 Task: Look for space in Musiri, India from 5th June, 2023 to 16th June, 2023 for 2 adults in price range Rs.14000 to Rs.18000. Place can be entire place with 1  bedroom having 1 bed and 1 bathroom. Property type can be house, flat, guest house, hotel. Amenities needed are: washing machine. Booking option can be shelf check-in. Required host language is English.
Action: Mouse moved to (499, 80)
Screenshot: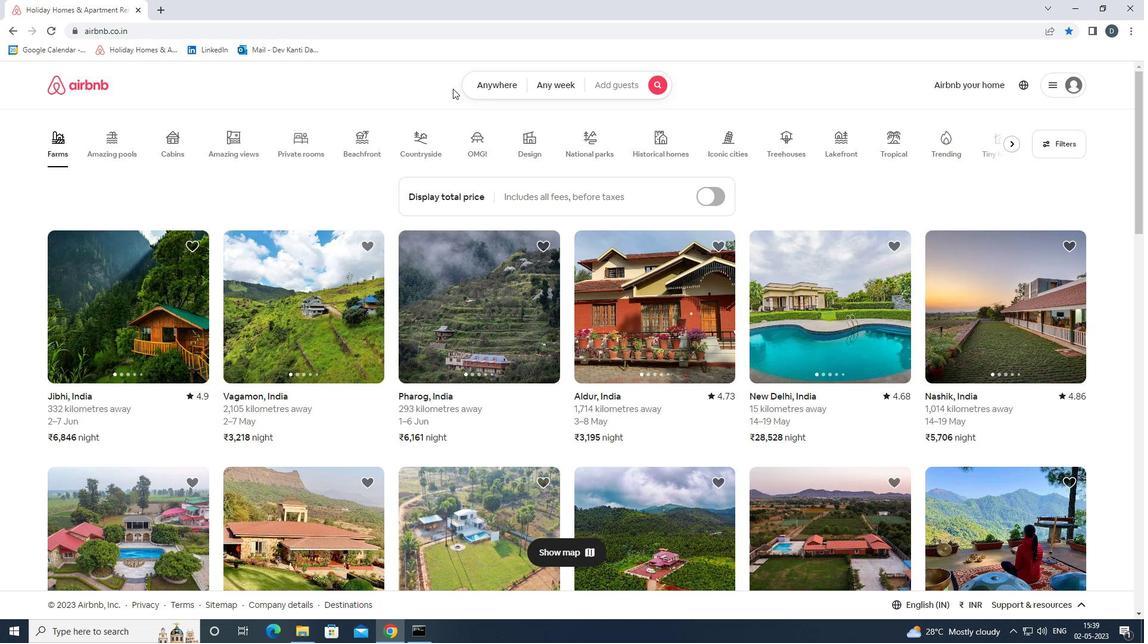 
Action: Mouse pressed left at (499, 80)
Screenshot: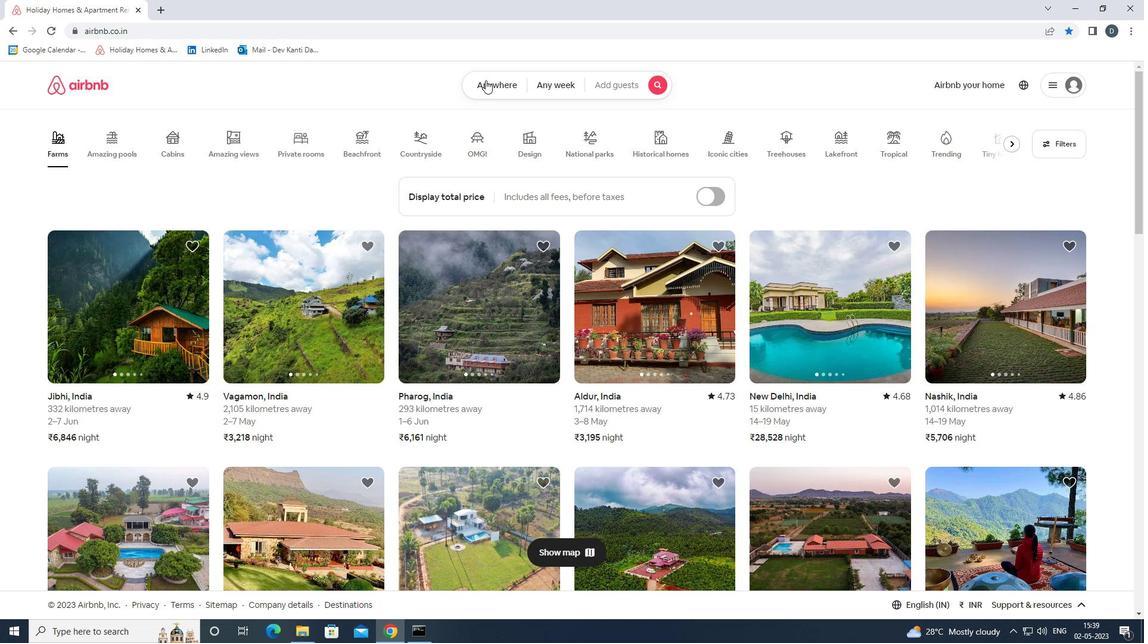 
Action: Mouse moved to (432, 136)
Screenshot: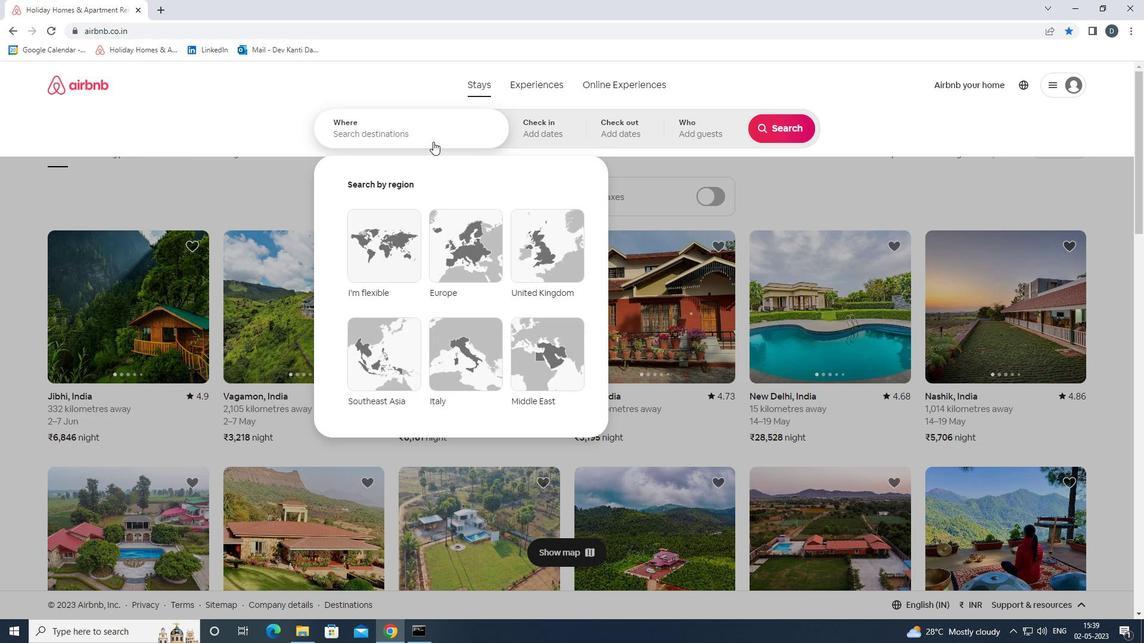 
Action: Mouse pressed left at (432, 136)
Screenshot: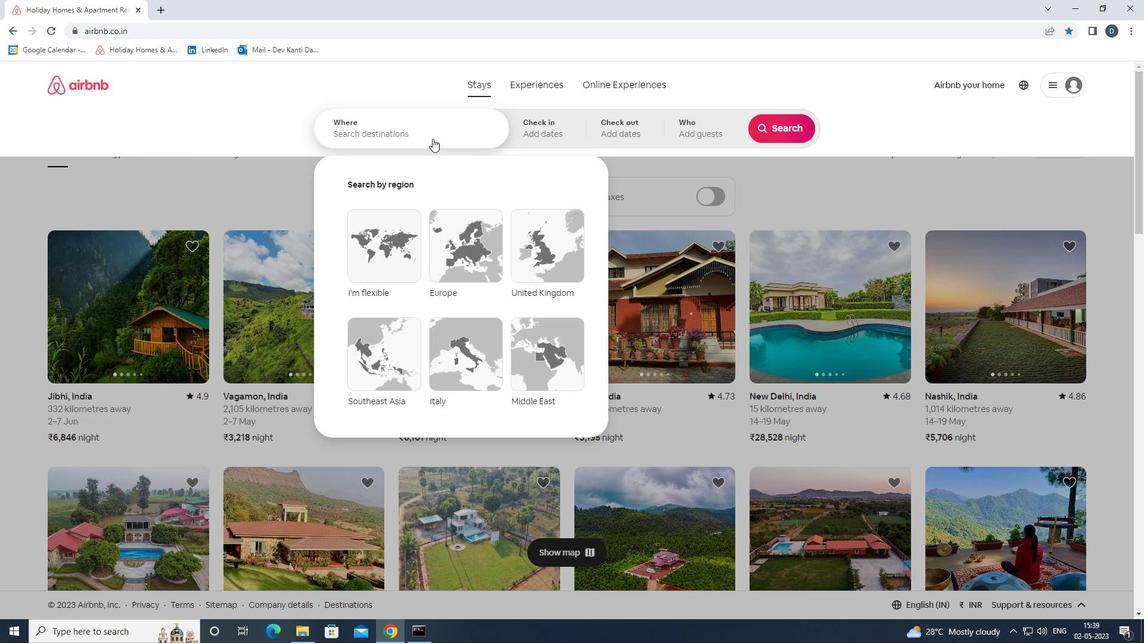 
Action: Key pressed <Key.shift>MUSIRI<Key.down><Key.enter>
Screenshot: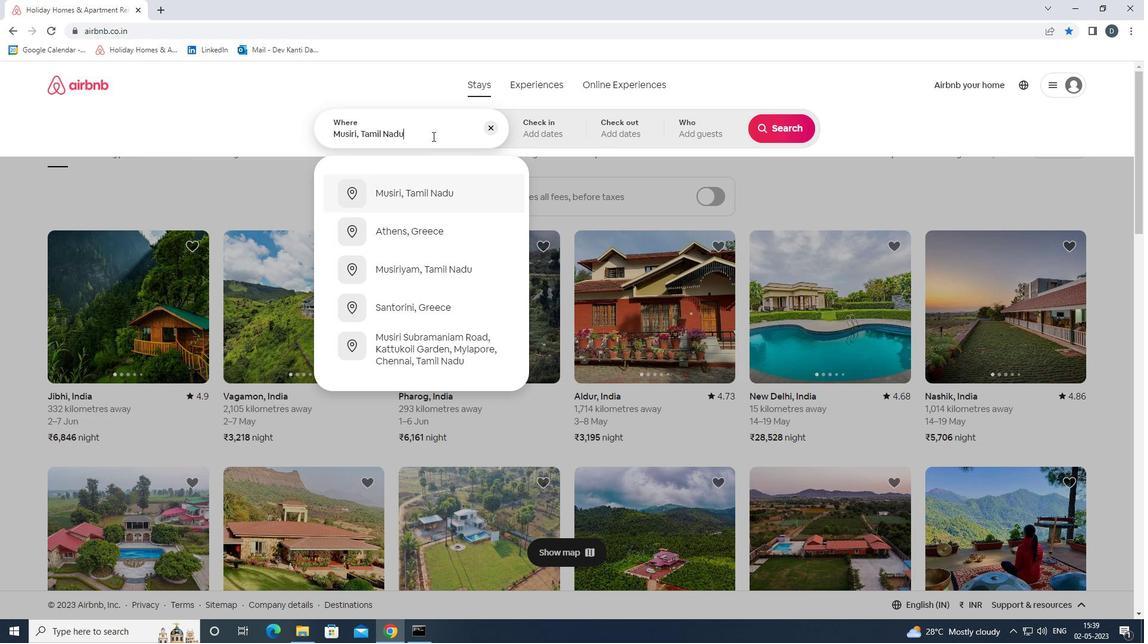 
Action: Mouse moved to (623, 307)
Screenshot: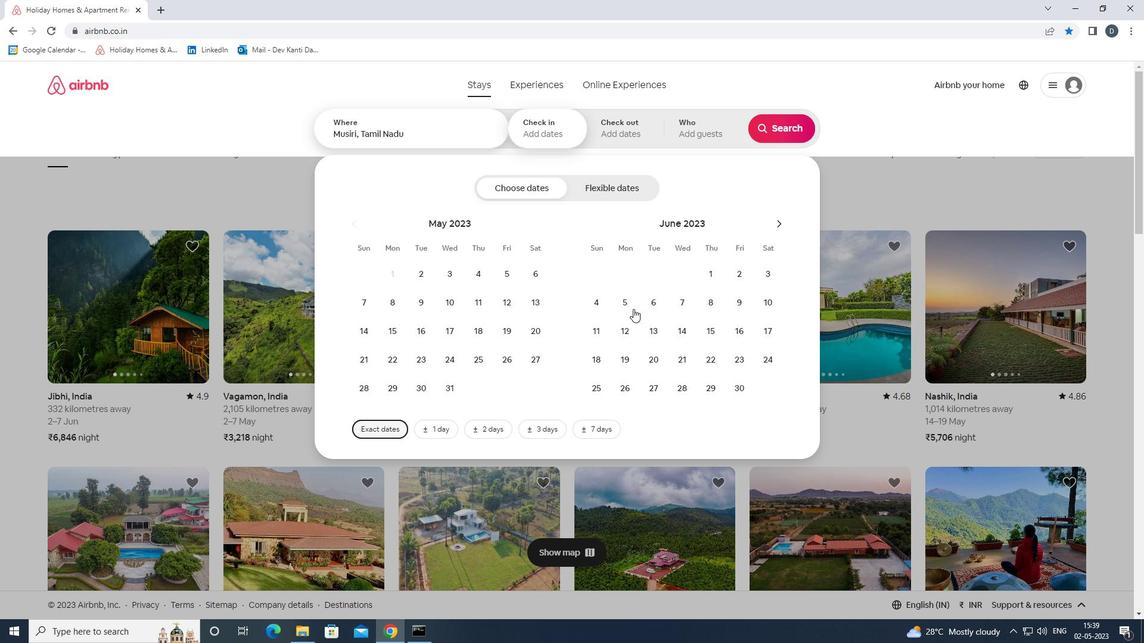 
Action: Mouse pressed left at (623, 307)
Screenshot: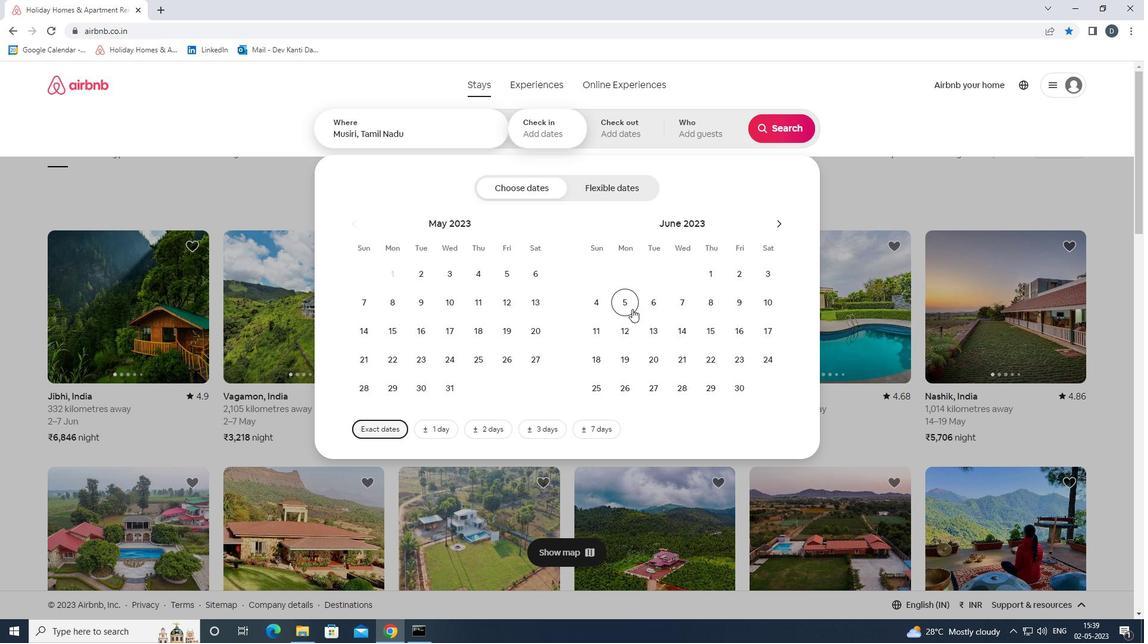 
Action: Mouse moved to (732, 329)
Screenshot: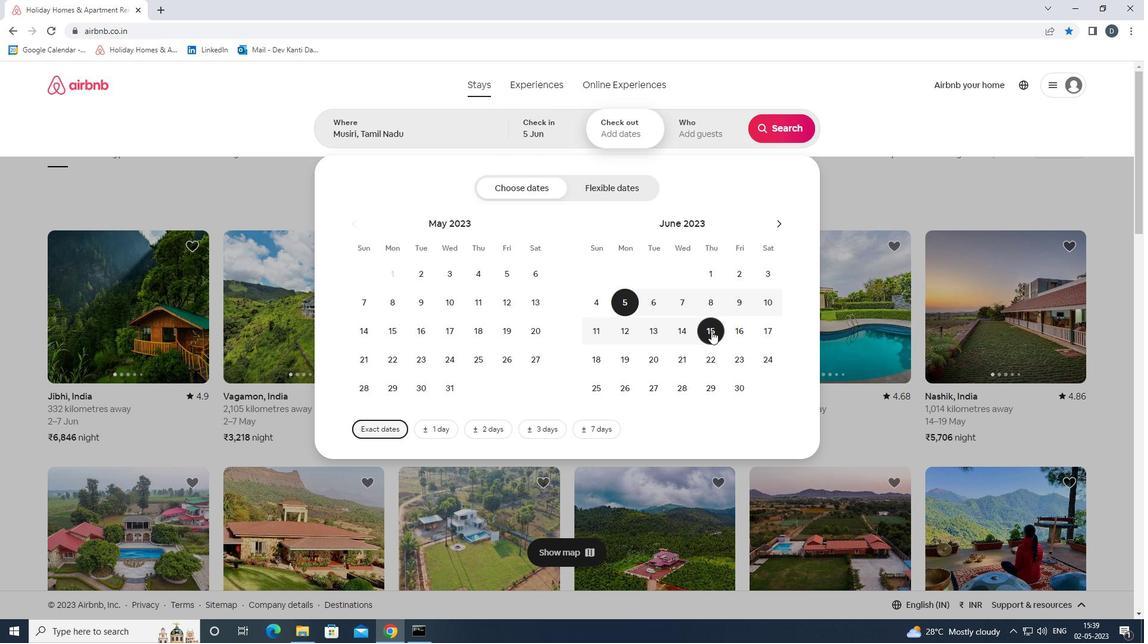 
Action: Mouse pressed left at (732, 329)
Screenshot: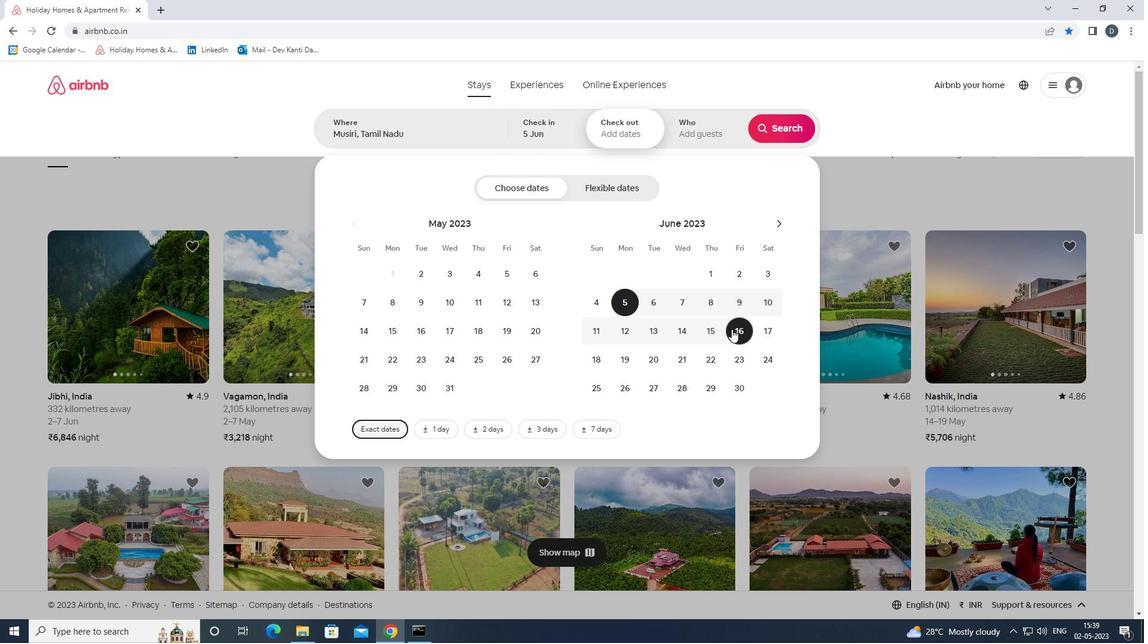 
Action: Mouse moved to (708, 137)
Screenshot: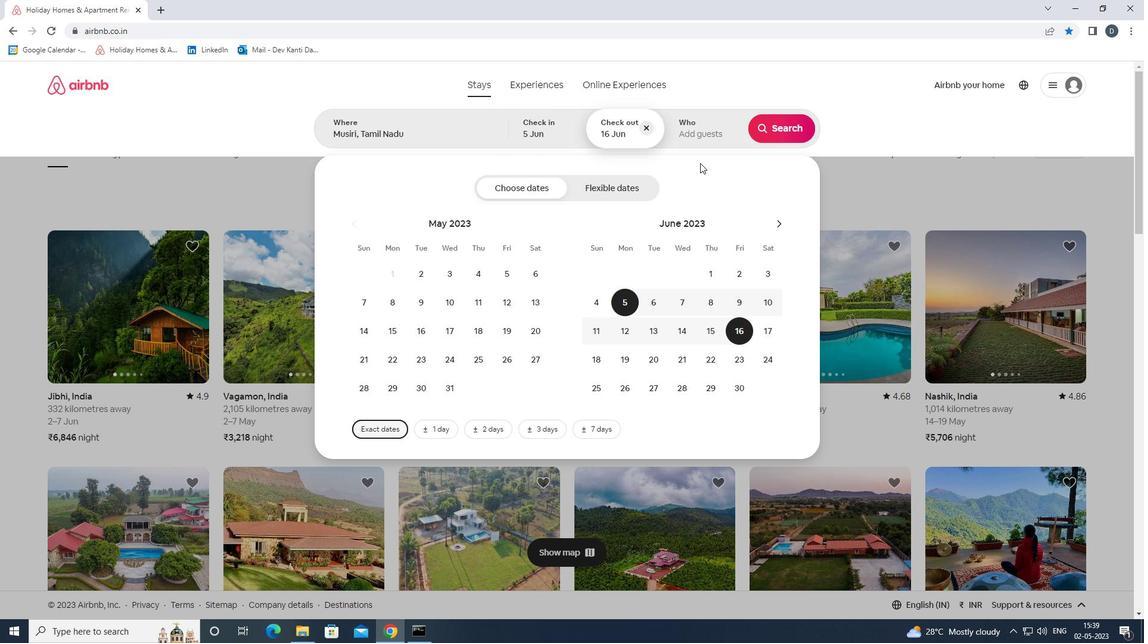 
Action: Mouse pressed left at (708, 137)
Screenshot: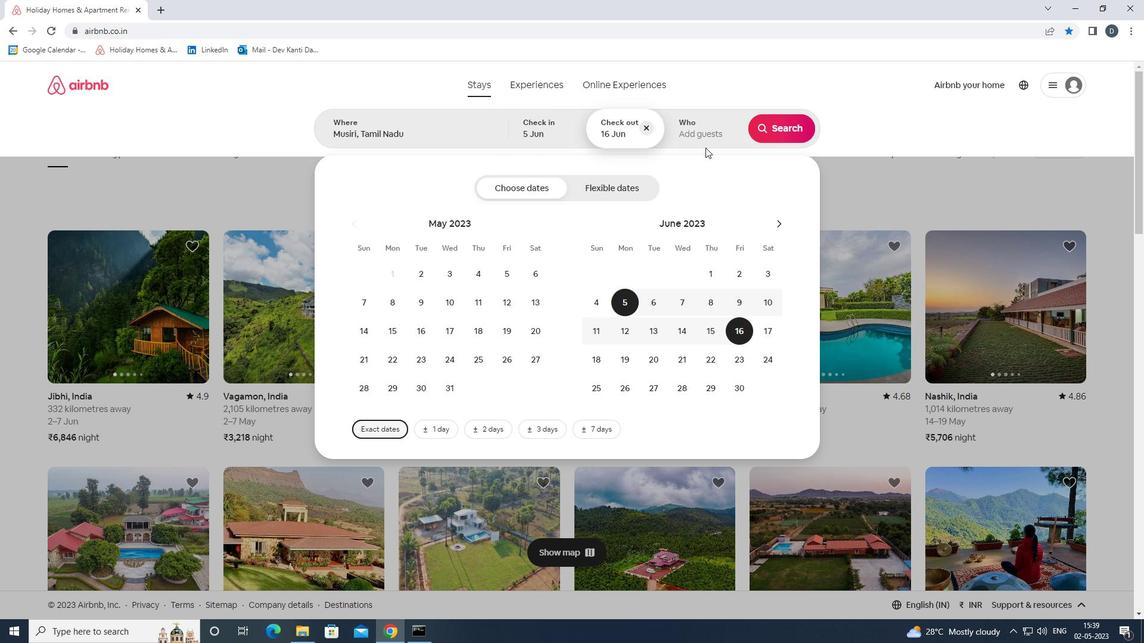 
Action: Mouse moved to (785, 190)
Screenshot: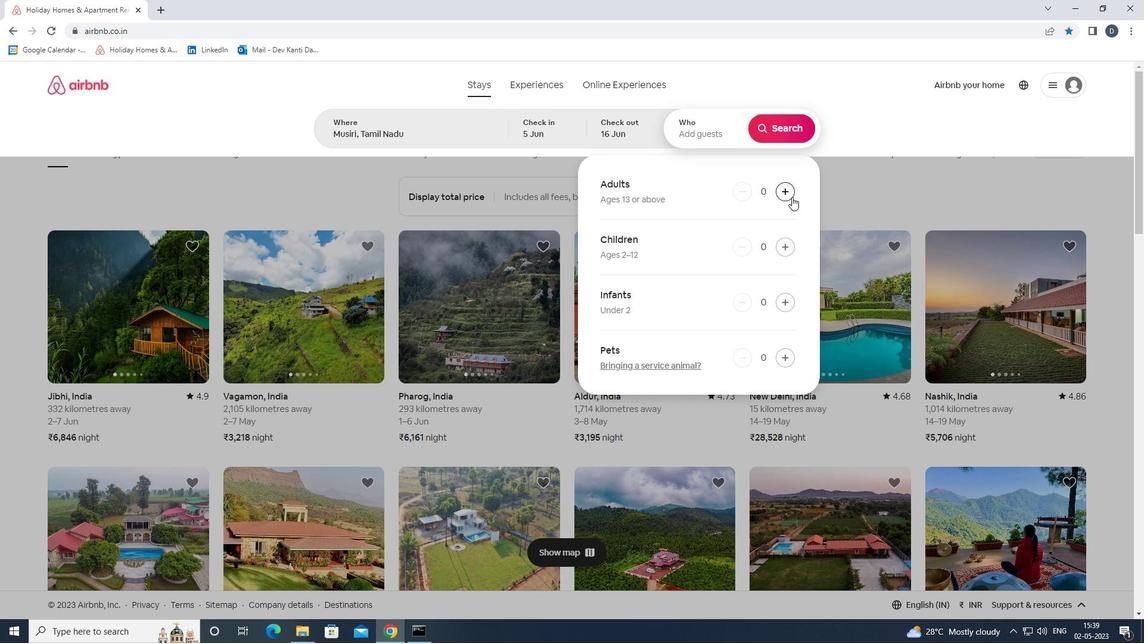 
Action: Mouse pressed left at (785, 190)
Screenshot: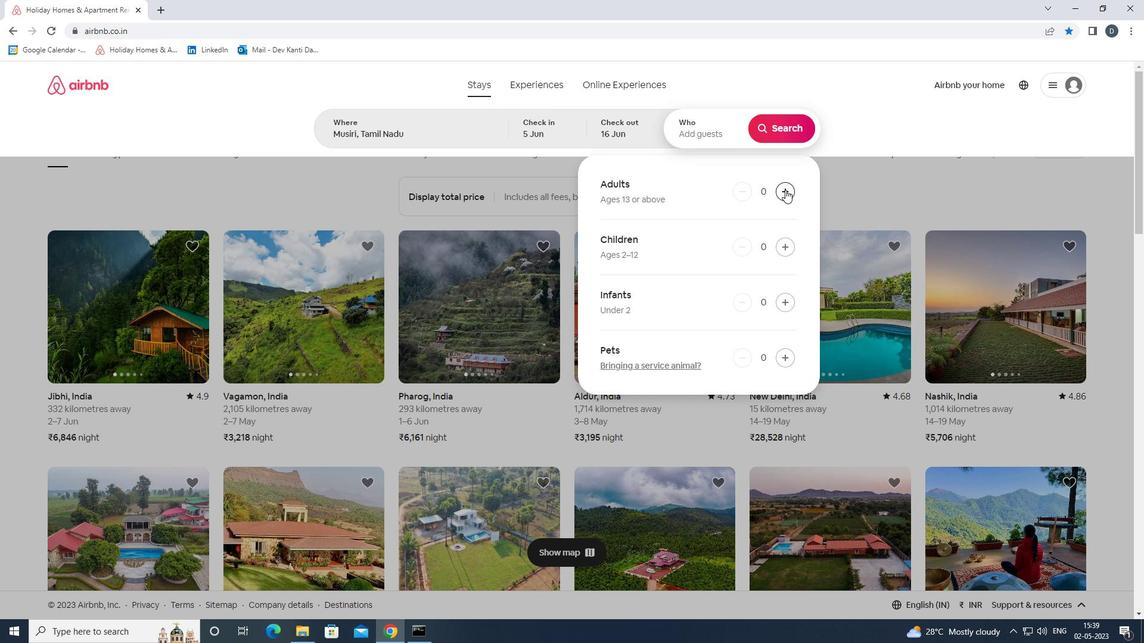 
Action: Mouse pressed left at (785, 190)
Screenshot: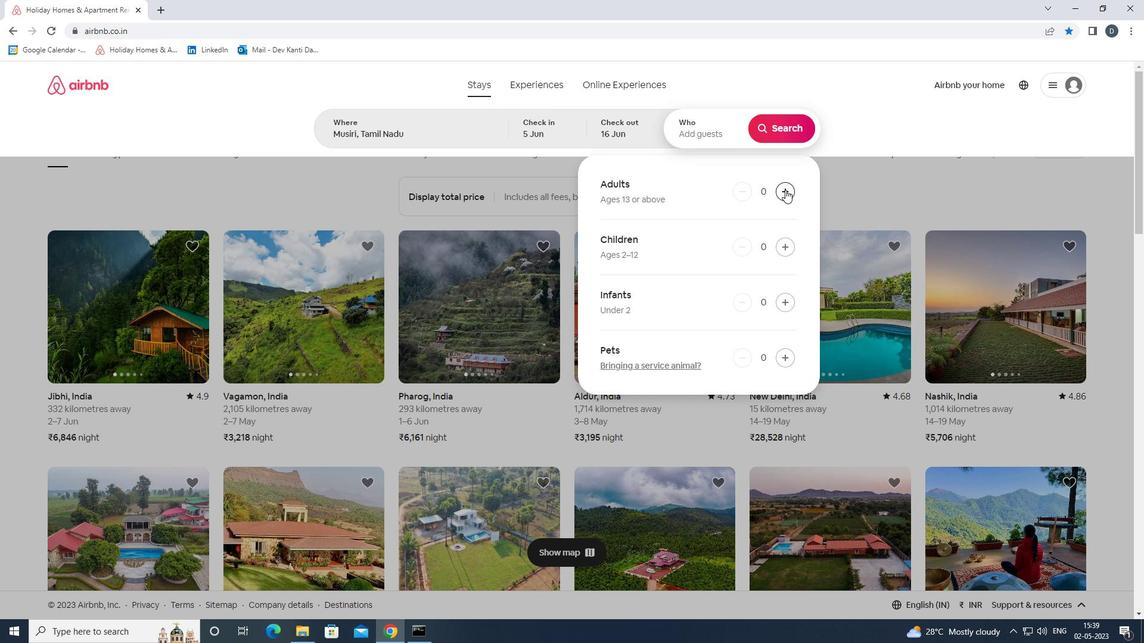 
Action: Mouse moved to (773, 144)
Screenshot: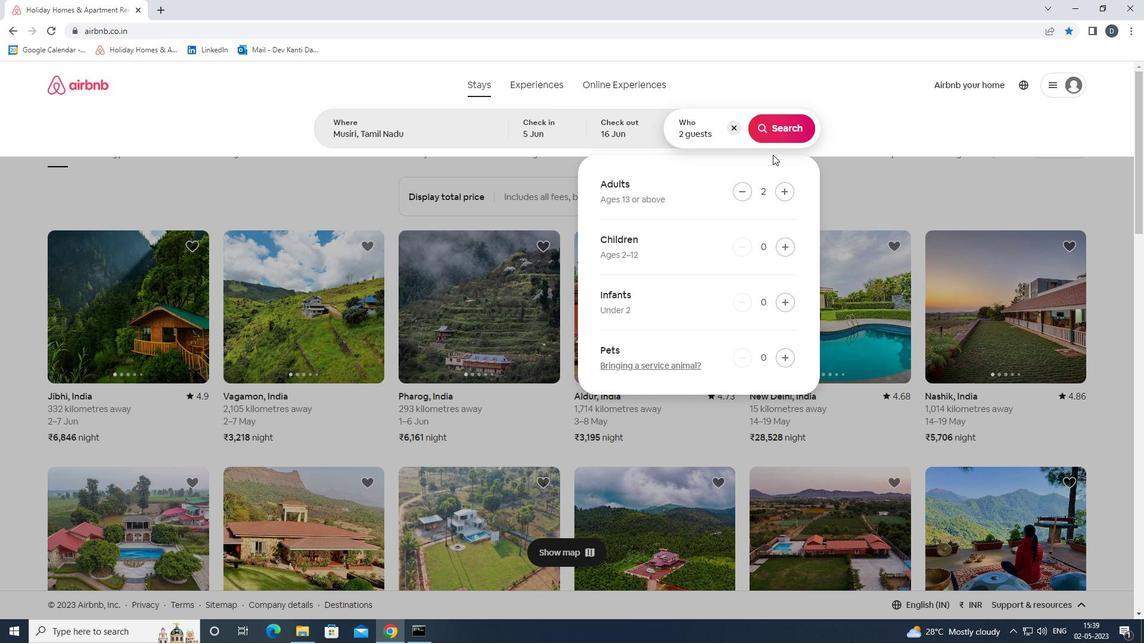 
Action: Mouse pressed left at (773, 144)
Screenshot: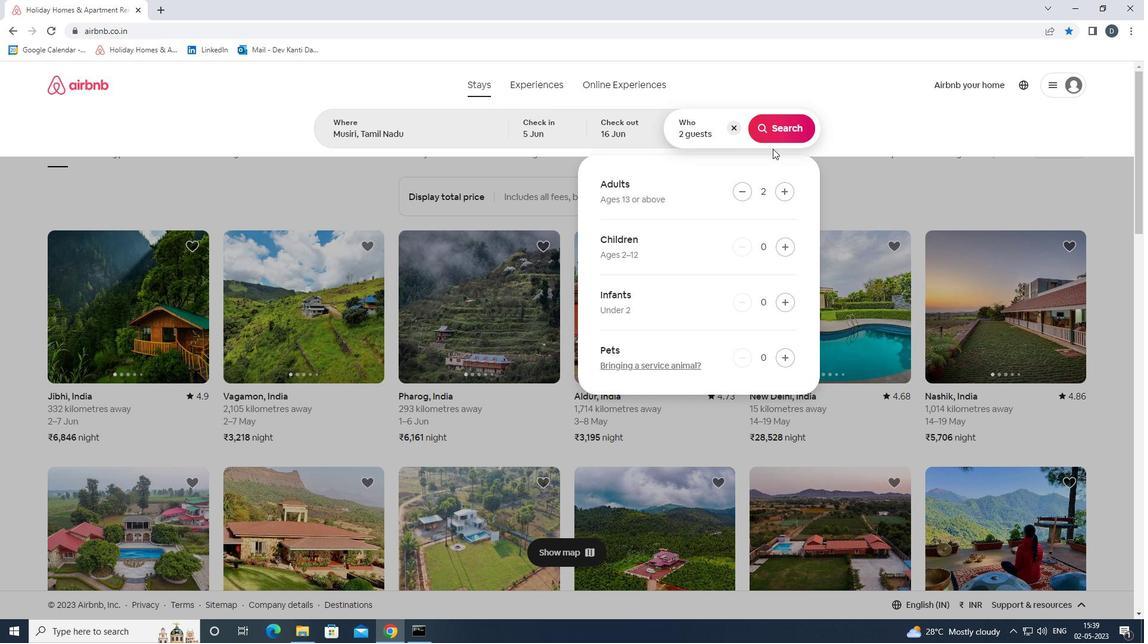 
Action: Mouse moved to (782, 126)
Screenshot: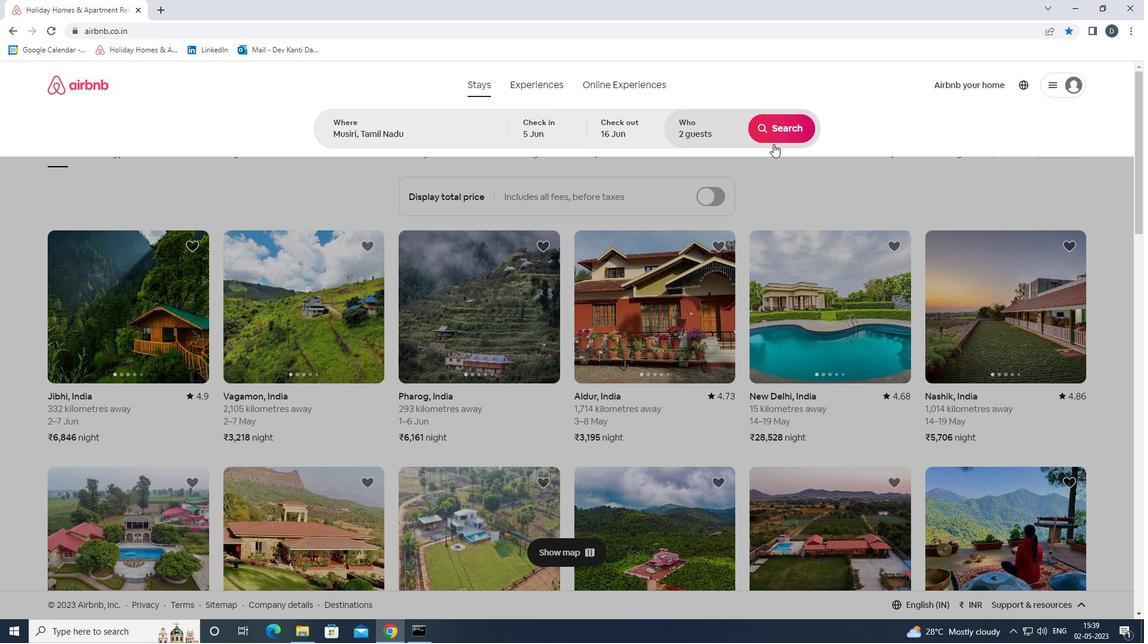 
Action: Mouse pressed left at (782, 126)
Screenshot: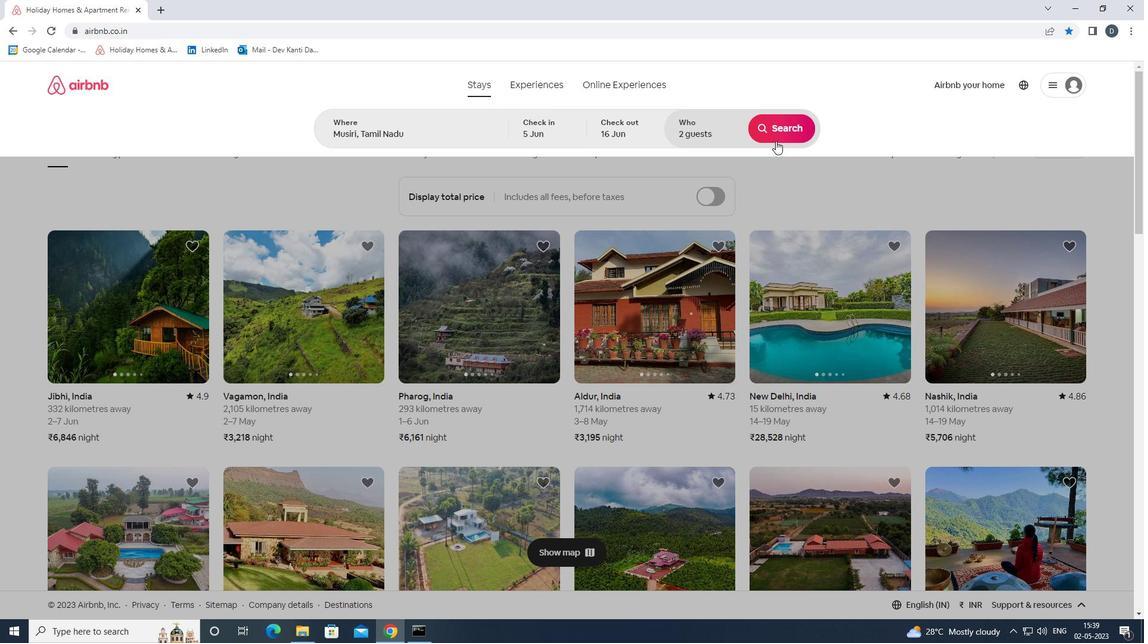 
Action: Mouse moved to (1107, 135)
Screenshot: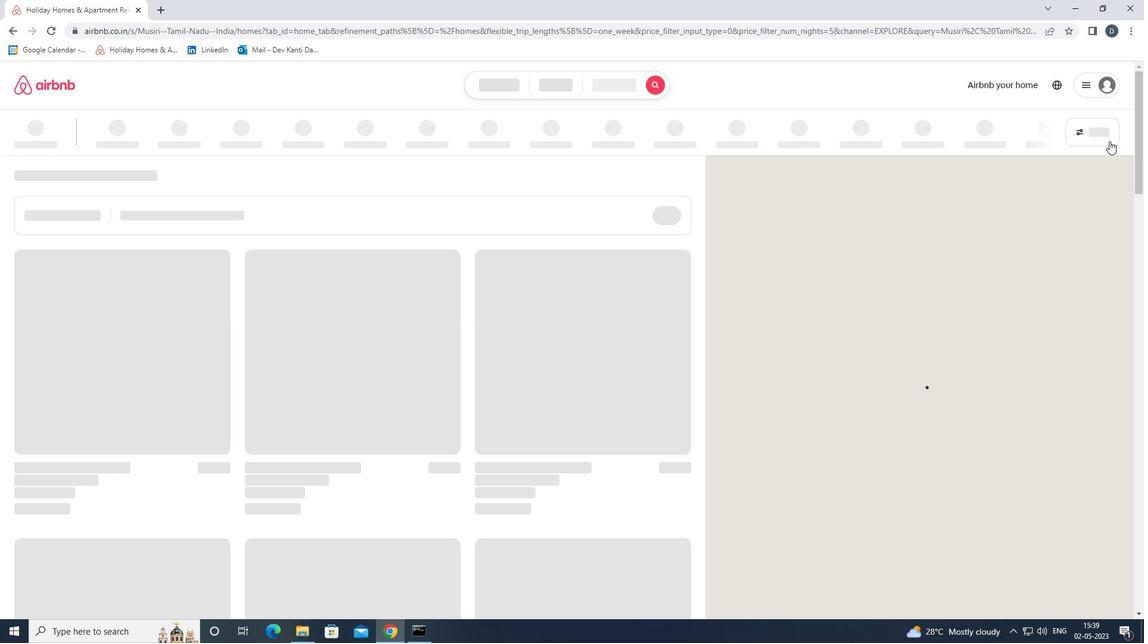 
Action: Mouse pressed left at (1107, 135)
Screenshot: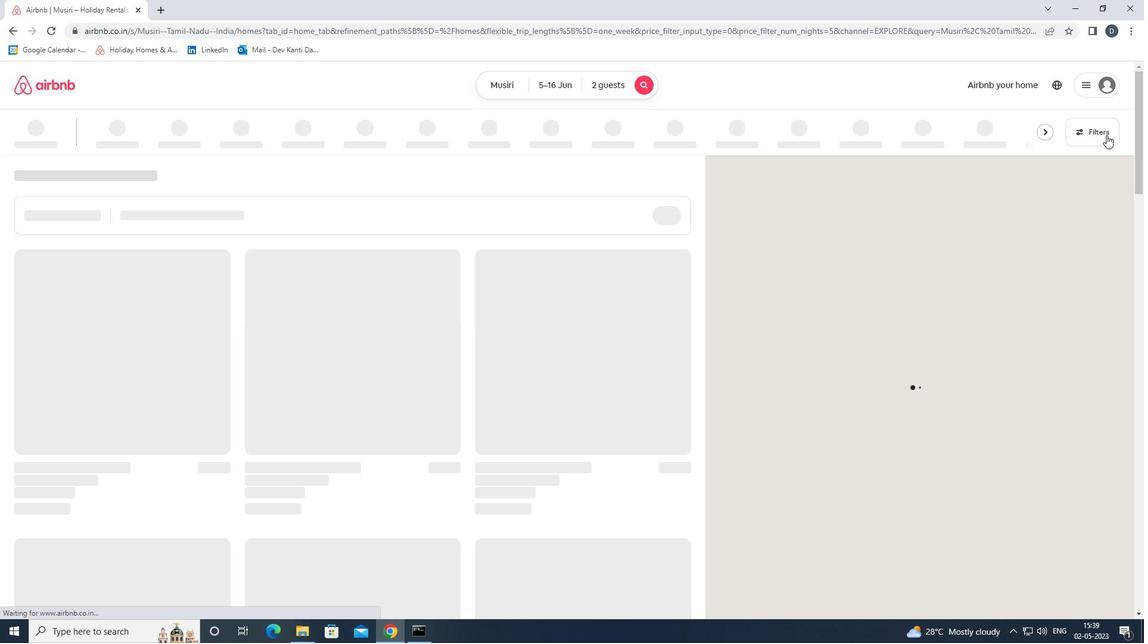 
Action: Mouse moved to (474, 279)
Screenshot: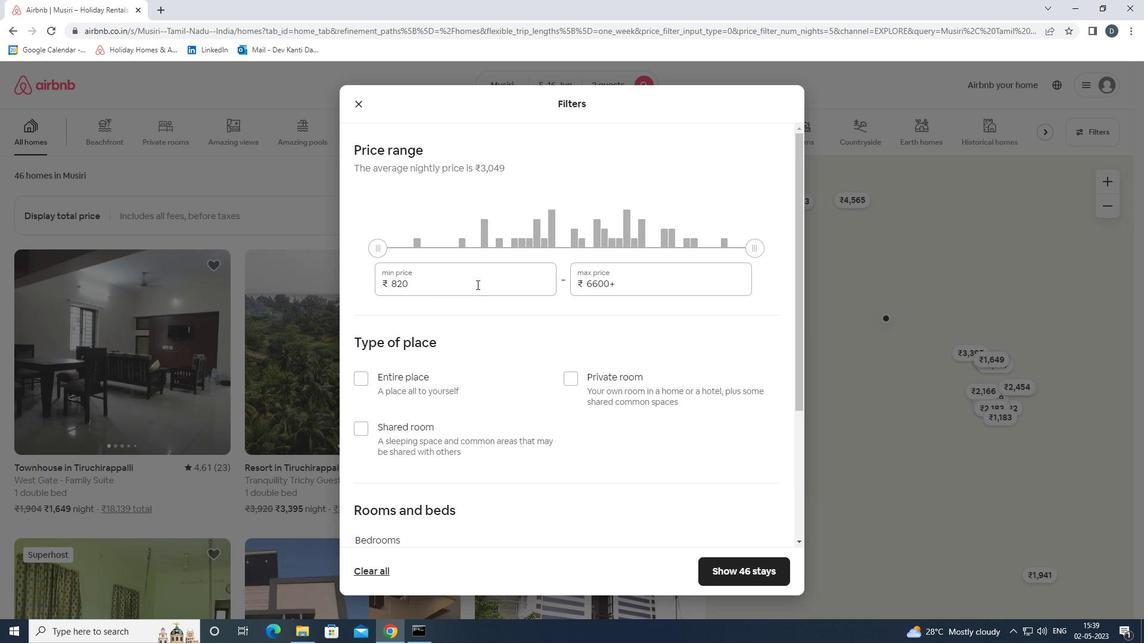 
Action: Mouse pressed left at (474, 279)
Screenshot: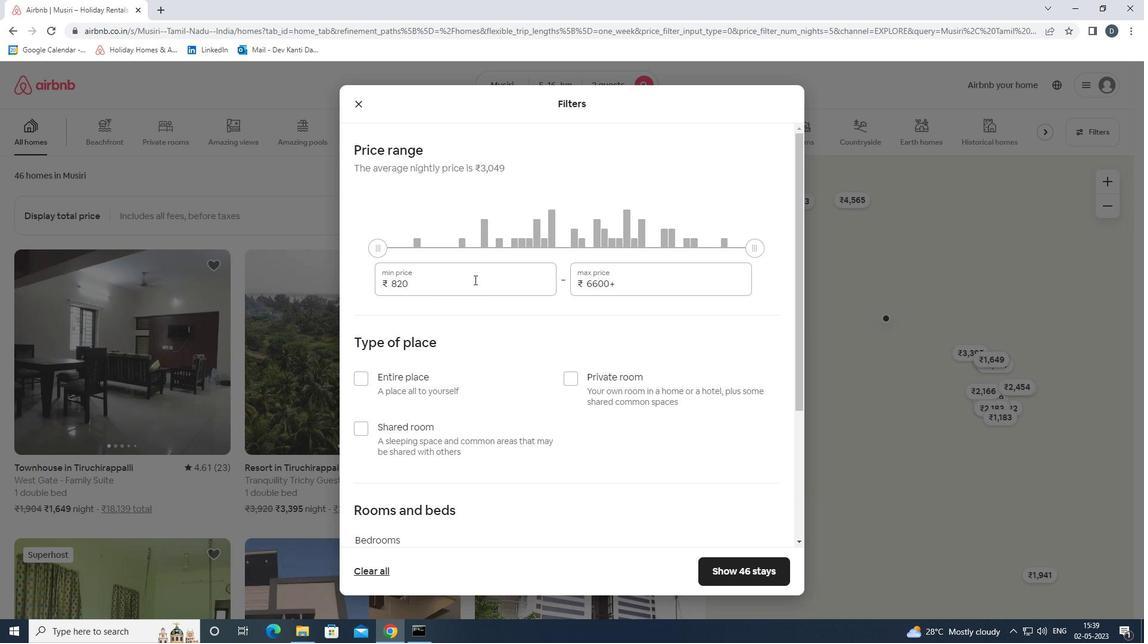 
Action: Mouse pressed left at (474, 279)
Screenshot: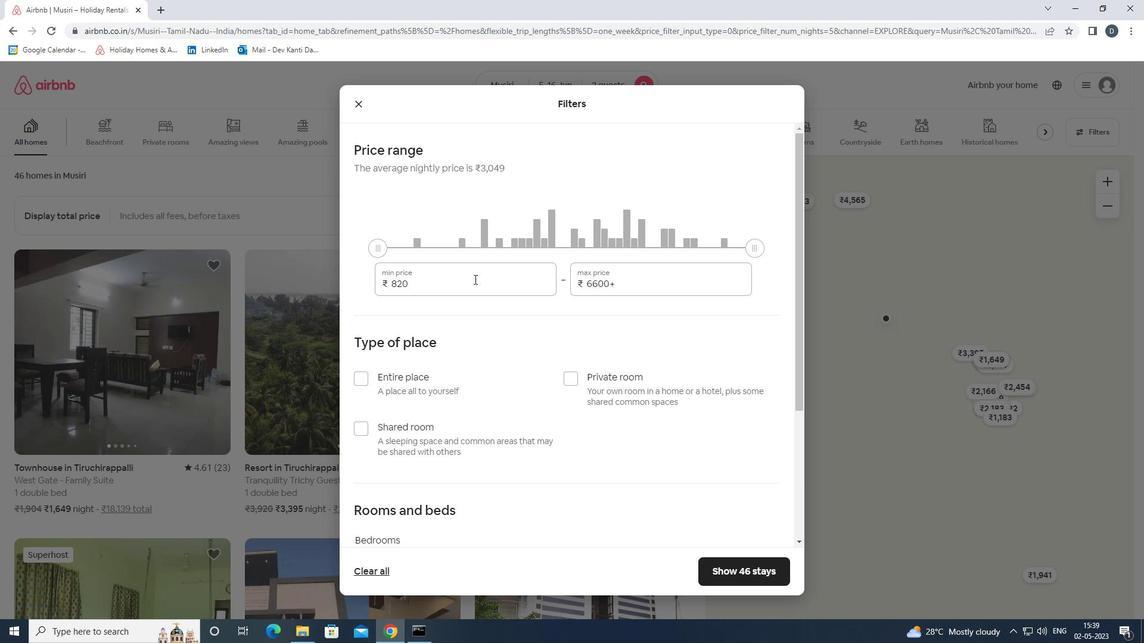 
Action: Key pressed 14000<Key.tab>ctrl+A<'1'><'8'><'0'><'0'><'0'>
Screenshot: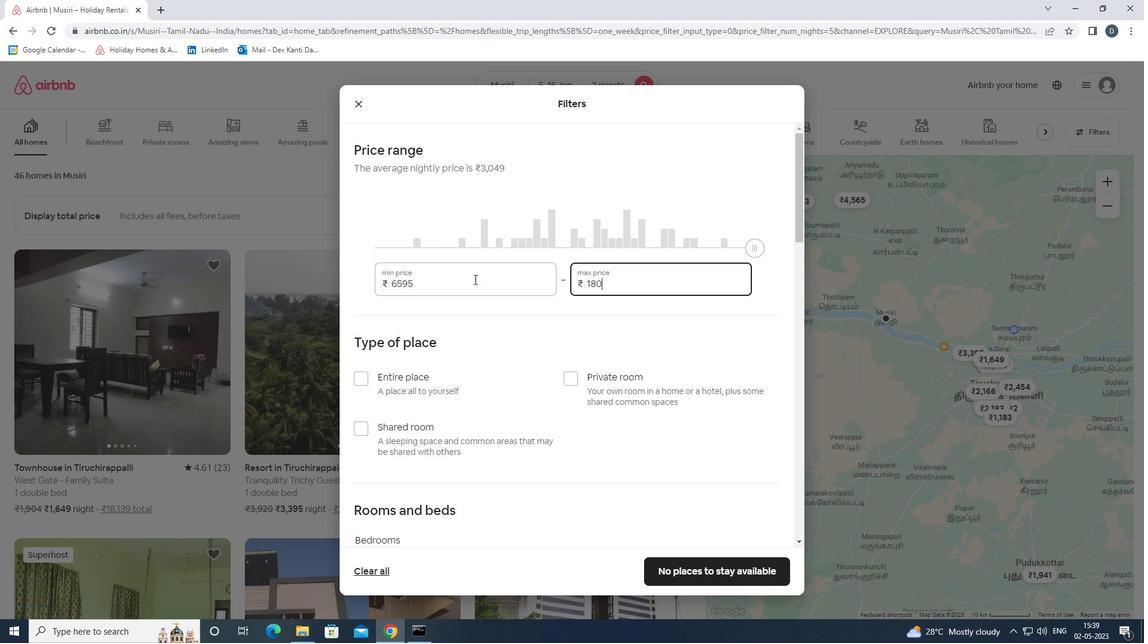 
Action: Mouse moved to (413, 376)
Screenshot: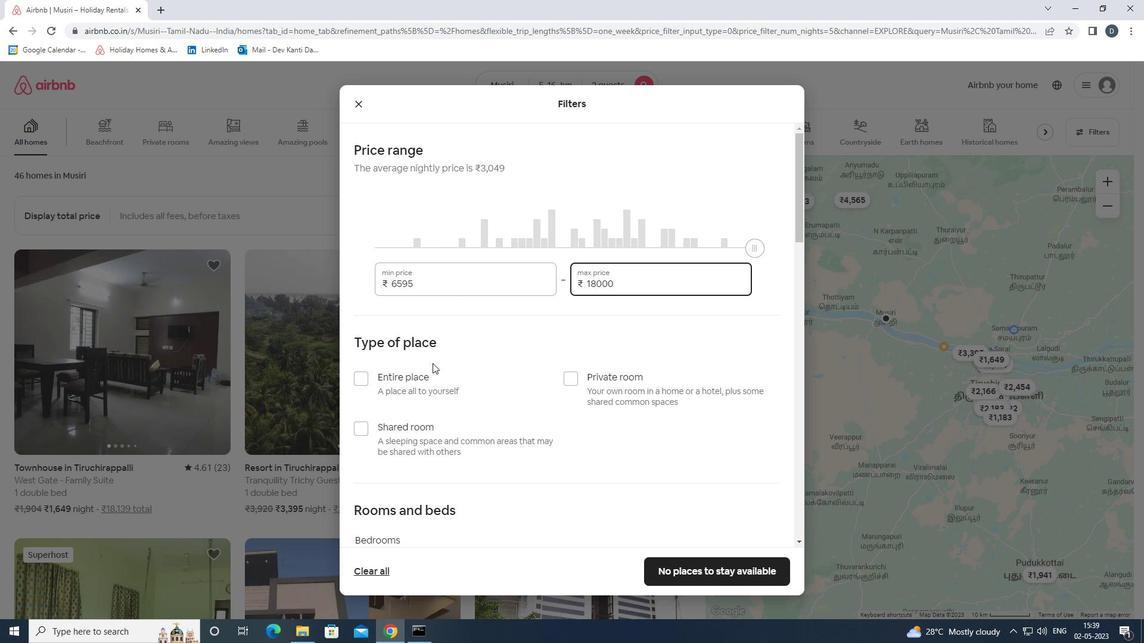 
Action: Mouse pressed left at (413, 376)
Screenshot: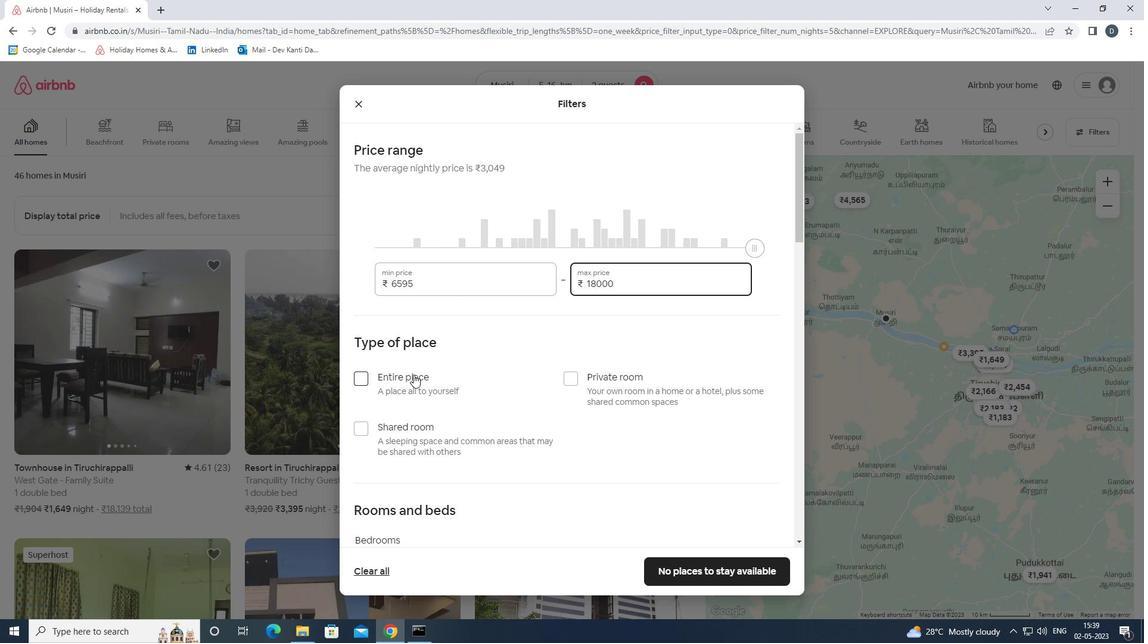 
Action: Mouse moved to (488, 372)
Screenshot: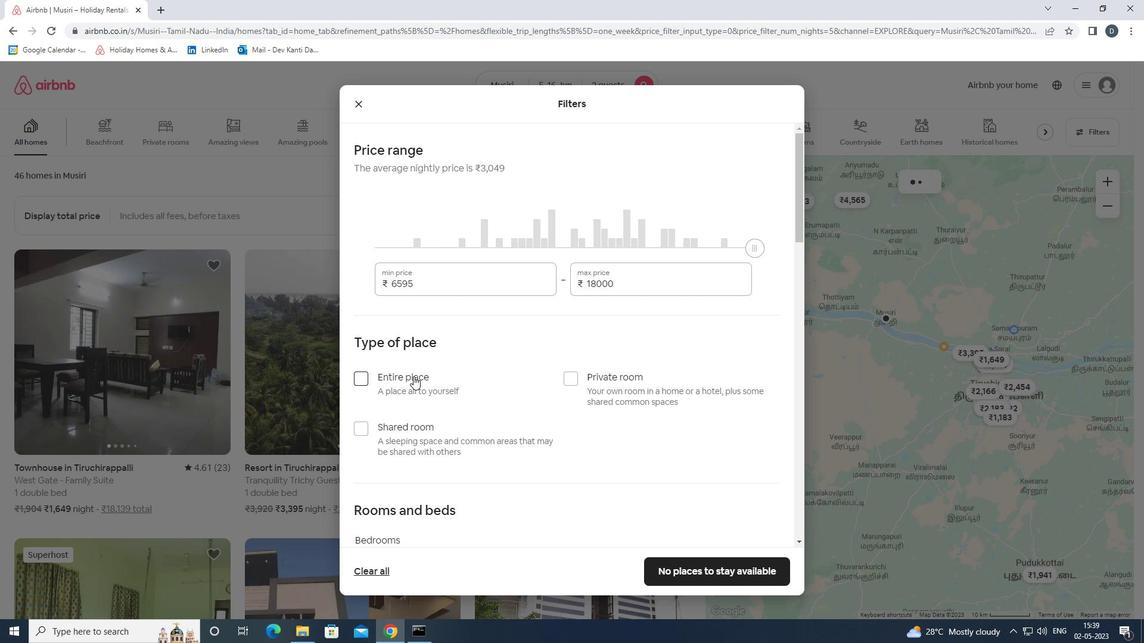 
Action: Mouse scrolled (488, 372) with delta (0, 0)
Screenshot: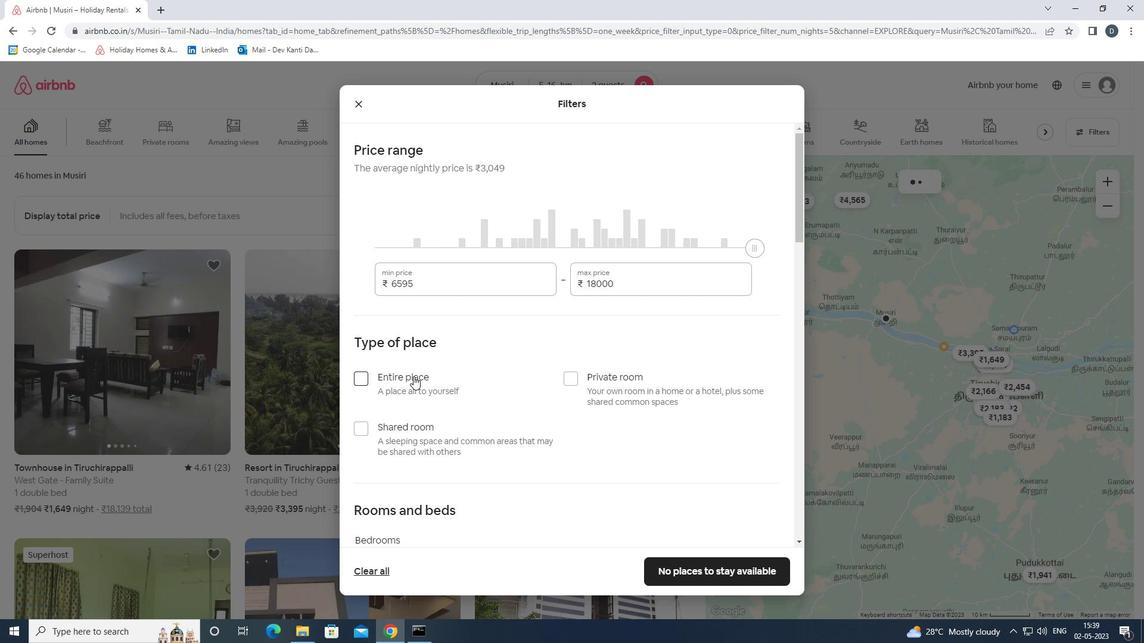 
Action: Mouse scrolled (488, 372) with delta (0, 0)
Screenshot: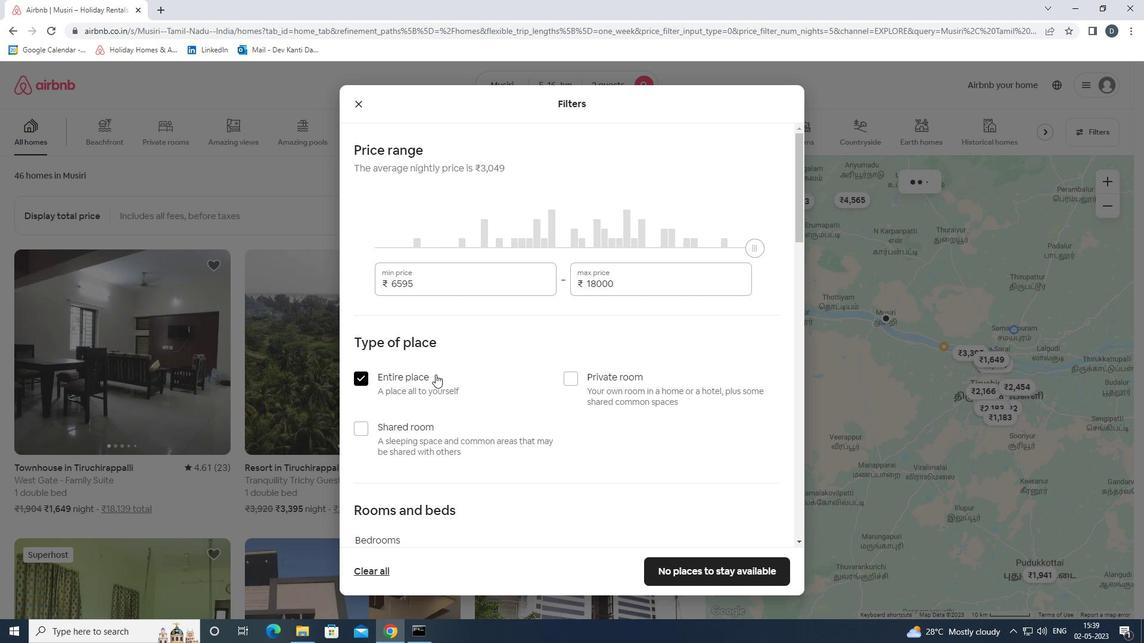 
Action: Mouse moved to (490, 372)
Screenshot: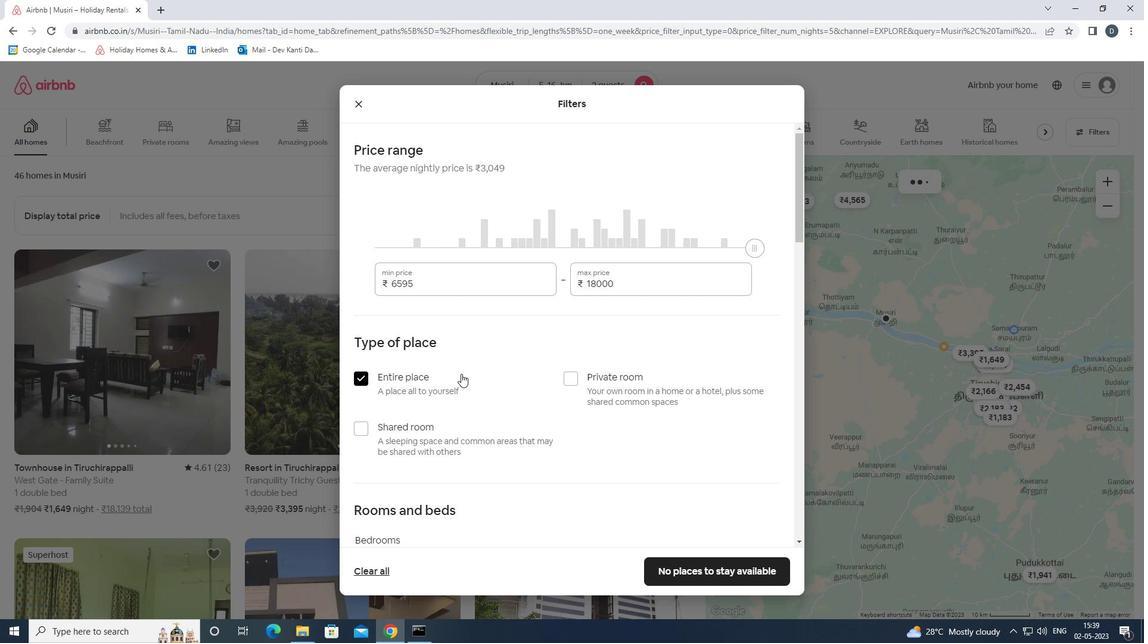 
Action: Mouse scrolled (490, 372) with delta (0, 0)
Screenshot: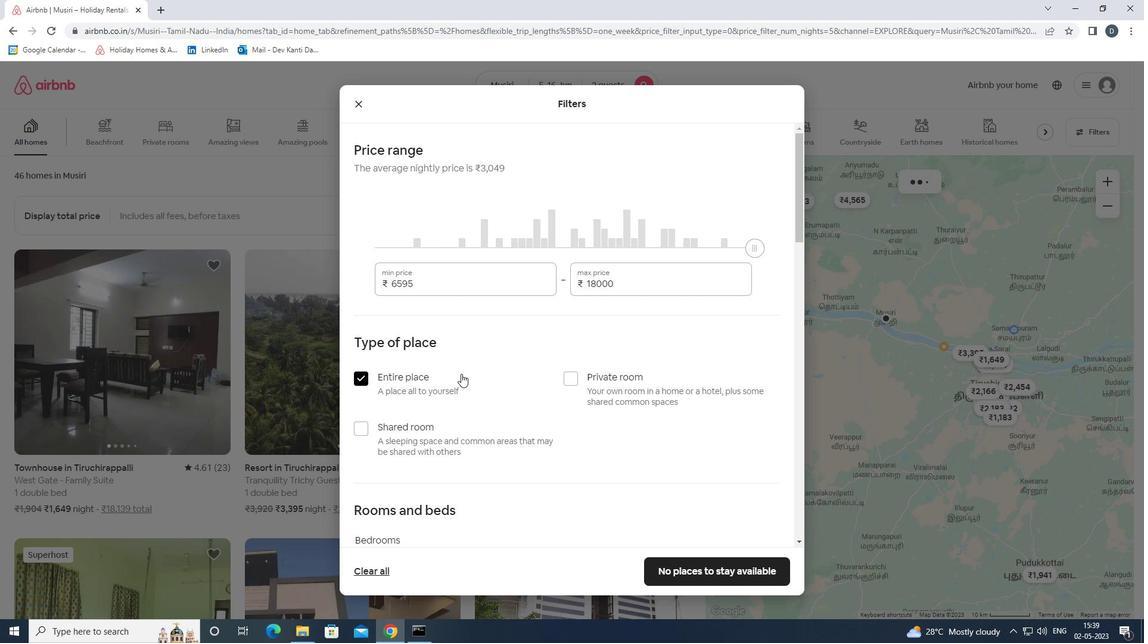 
Action: Mouse moved to (536, 351)
Screenshot: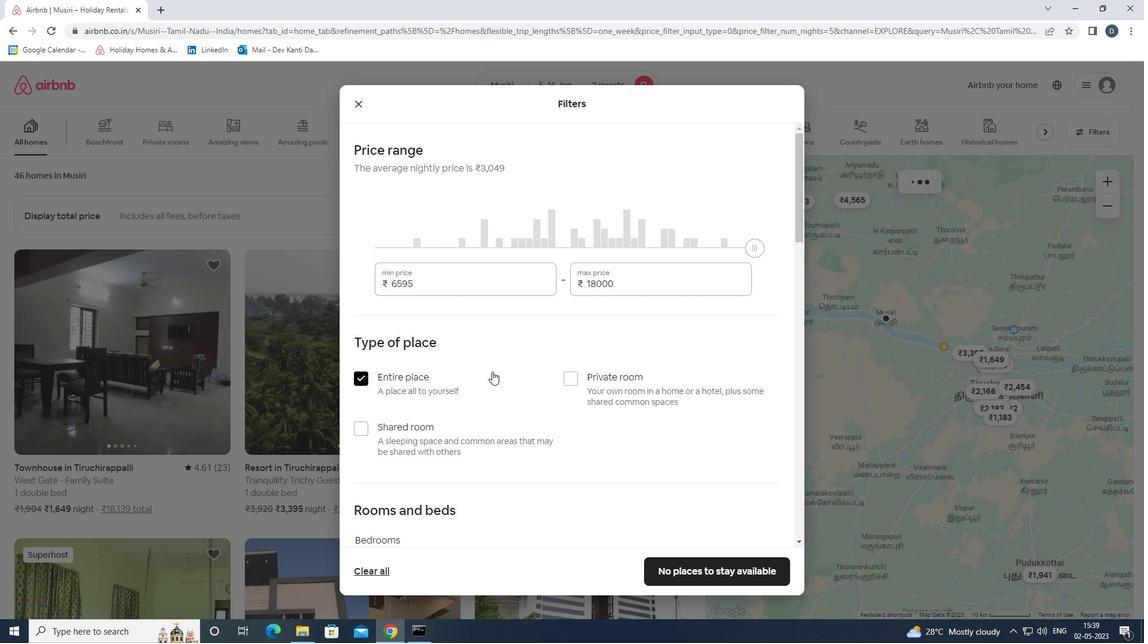 
Action: Mouse scrolled (536, 350) with delta (0, 0)
Screenshot: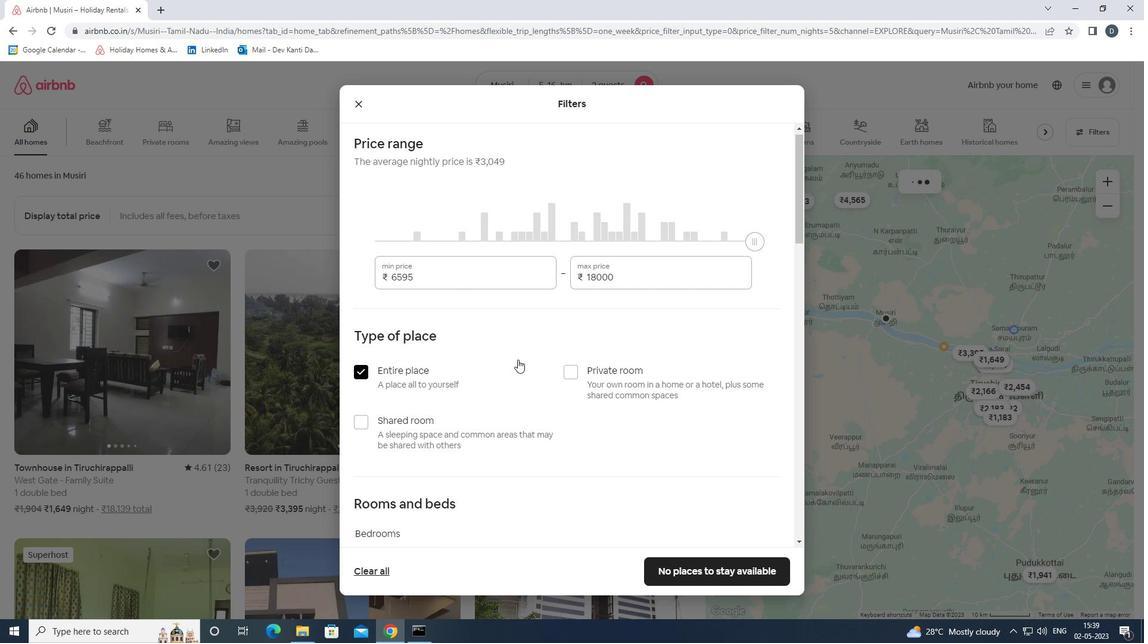 
Action: Mouse scrolled (536, 350) with delta (0, 0)
Screenshot: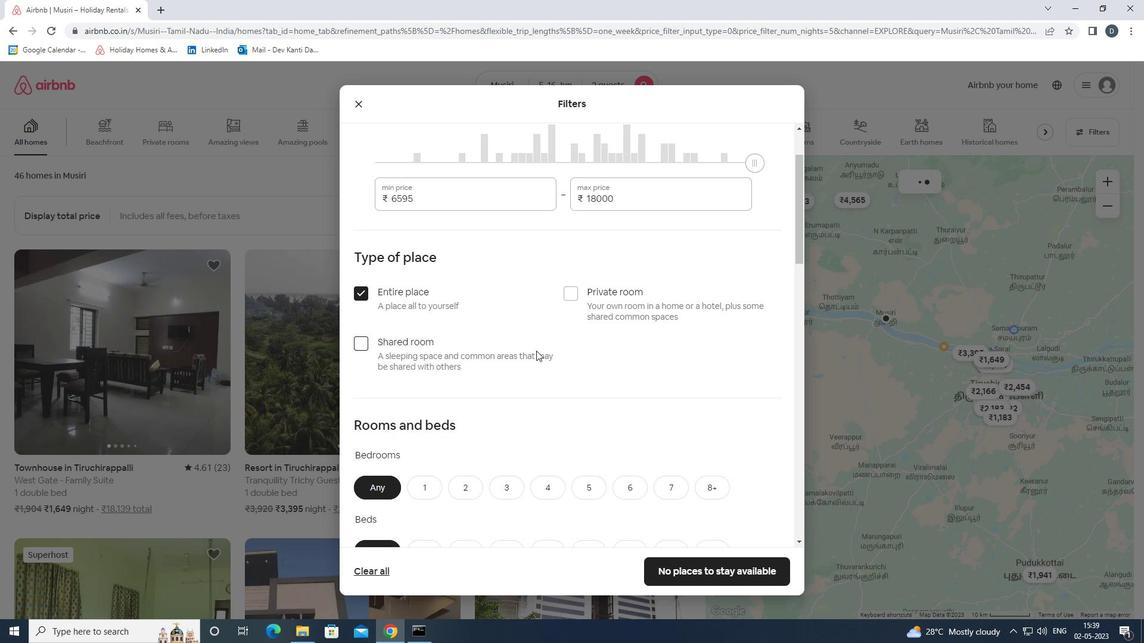 
Action: Mouse moved to (420, 282)
Screenshot: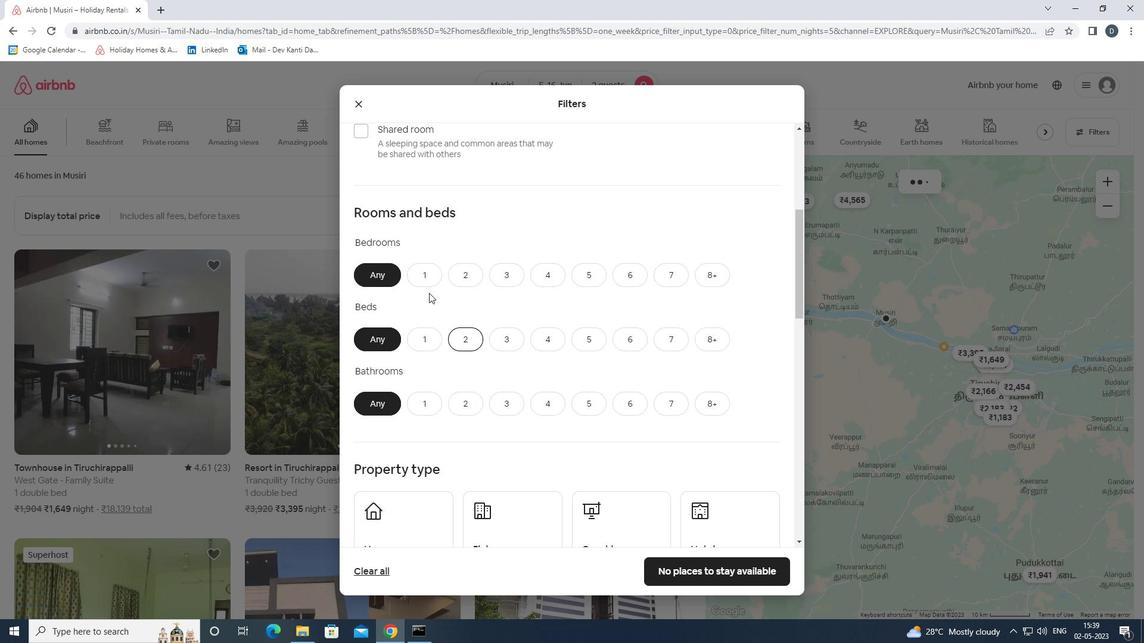 
Action: Mouse pressed left at (420, 282)
Screenshot: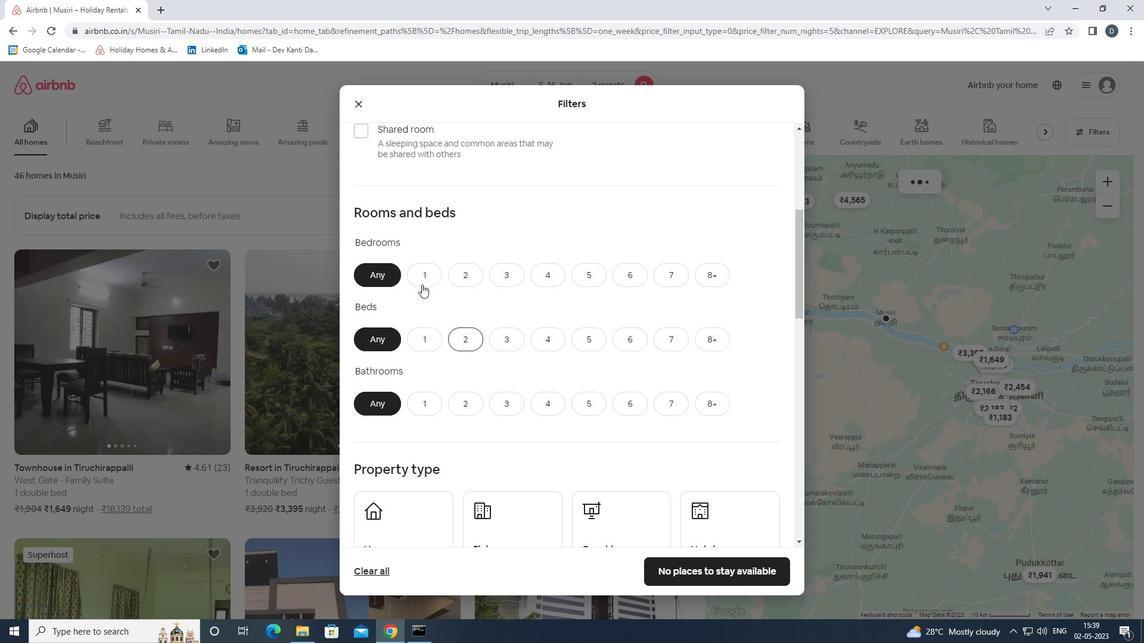 
Action: Mouse moved to (419, 331)
Screenshot: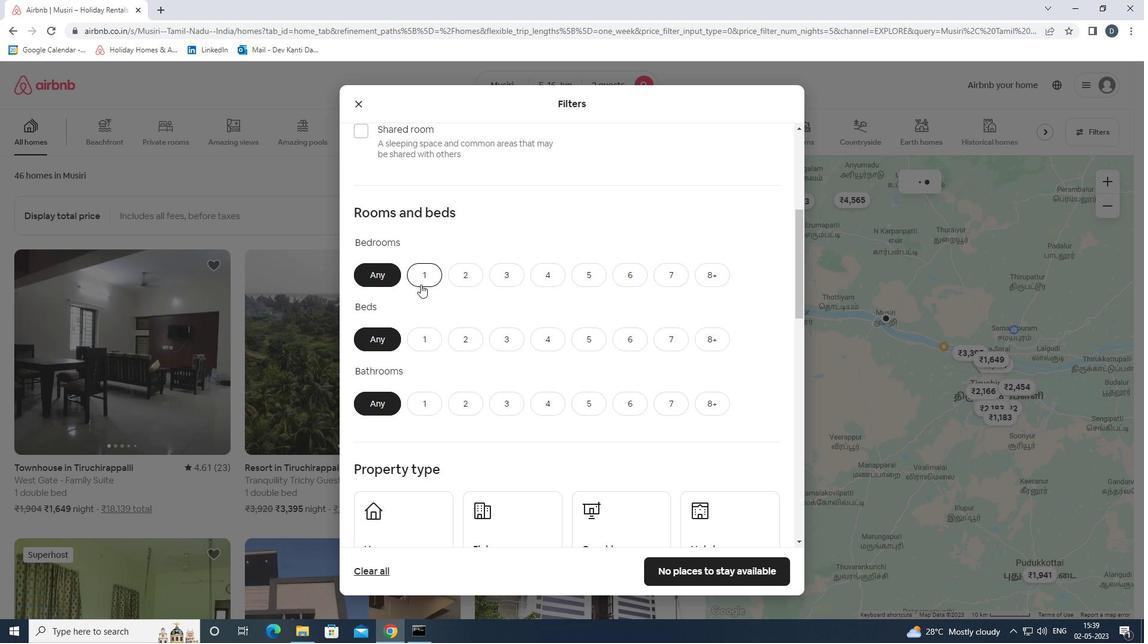 
Action: Mouse pressed left at (419, 331)
Screenshot: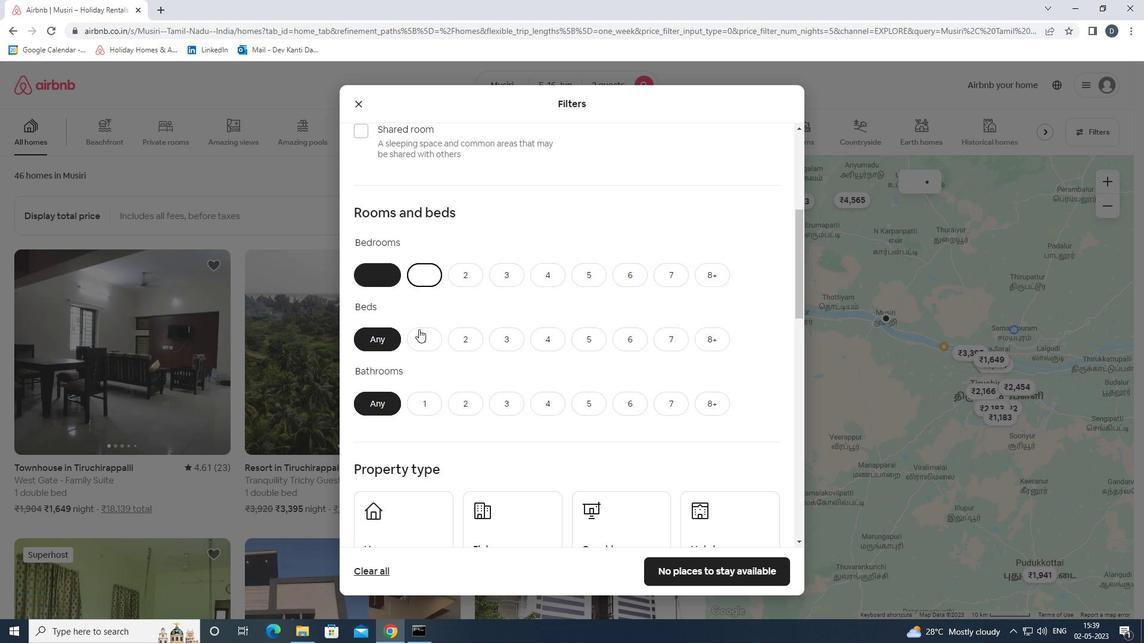 
Action: Mouse moved to (425, 398)
Screenshot: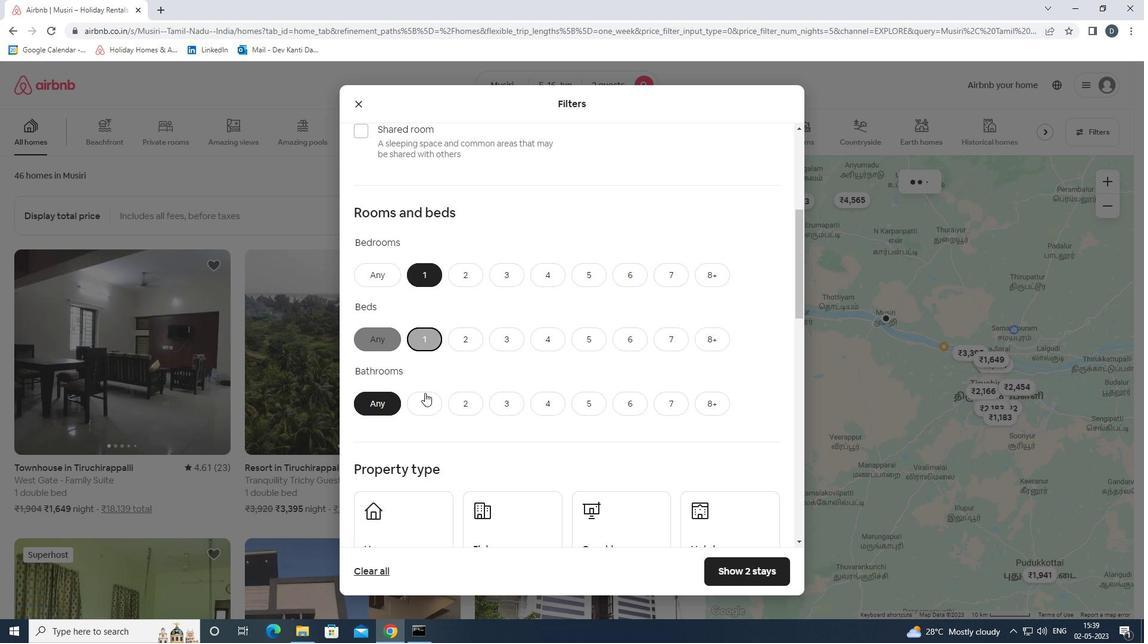 
Action: Mouse pressed left at (425, 398)
Screenshot: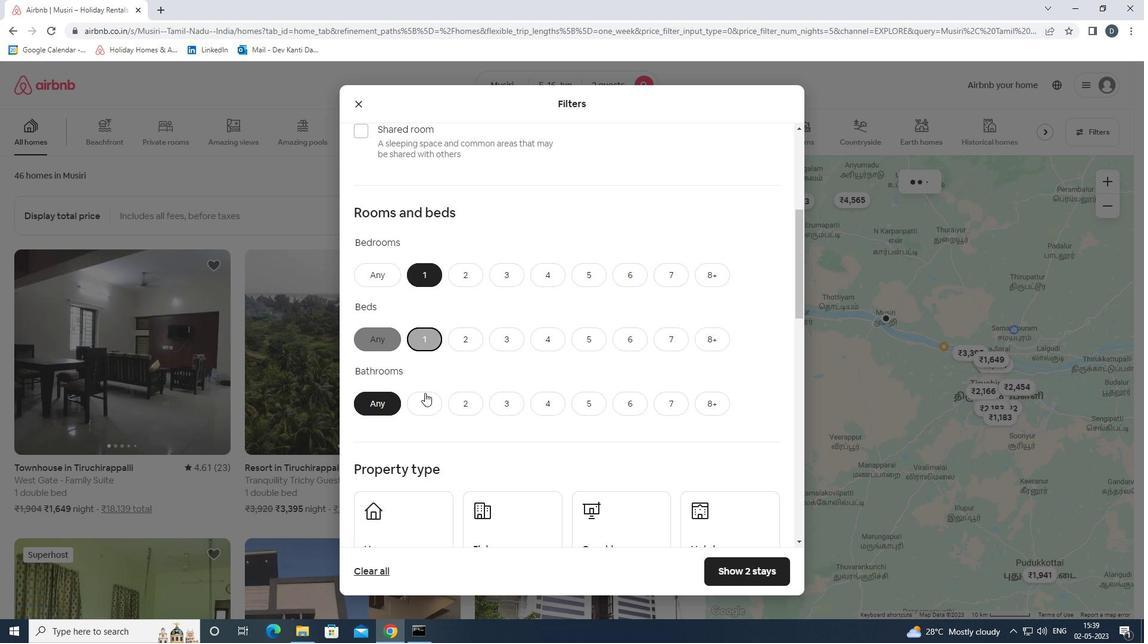 
Action: Mouse moved to (466, 379)
Screenshot: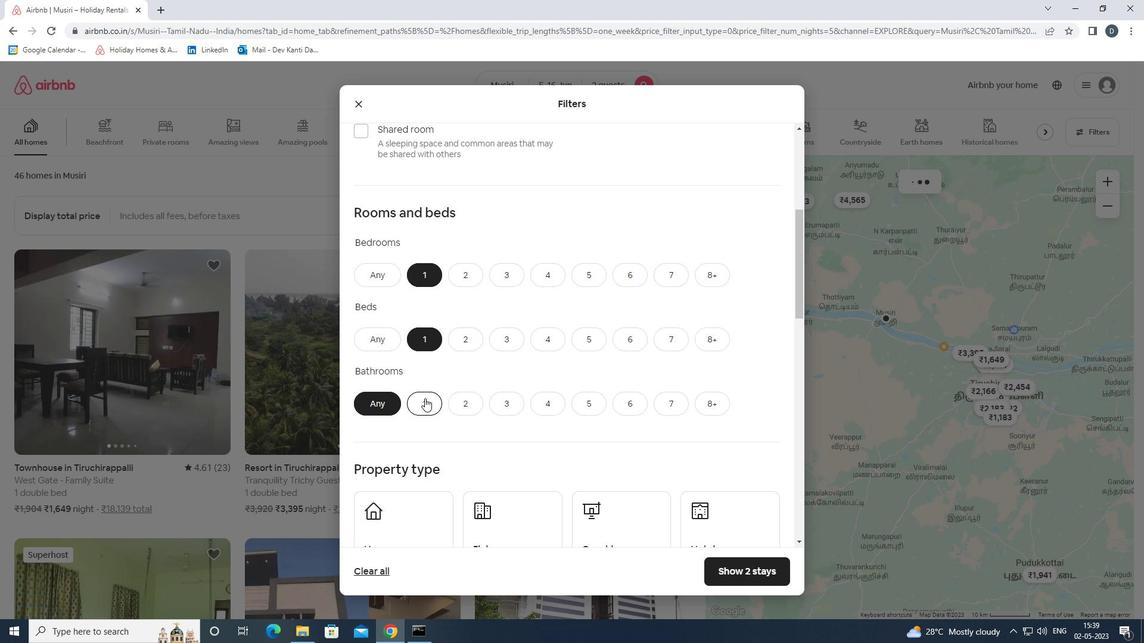 
Action: Mouse scrolled (466, 379) with delta (0, 0)
Screenshot: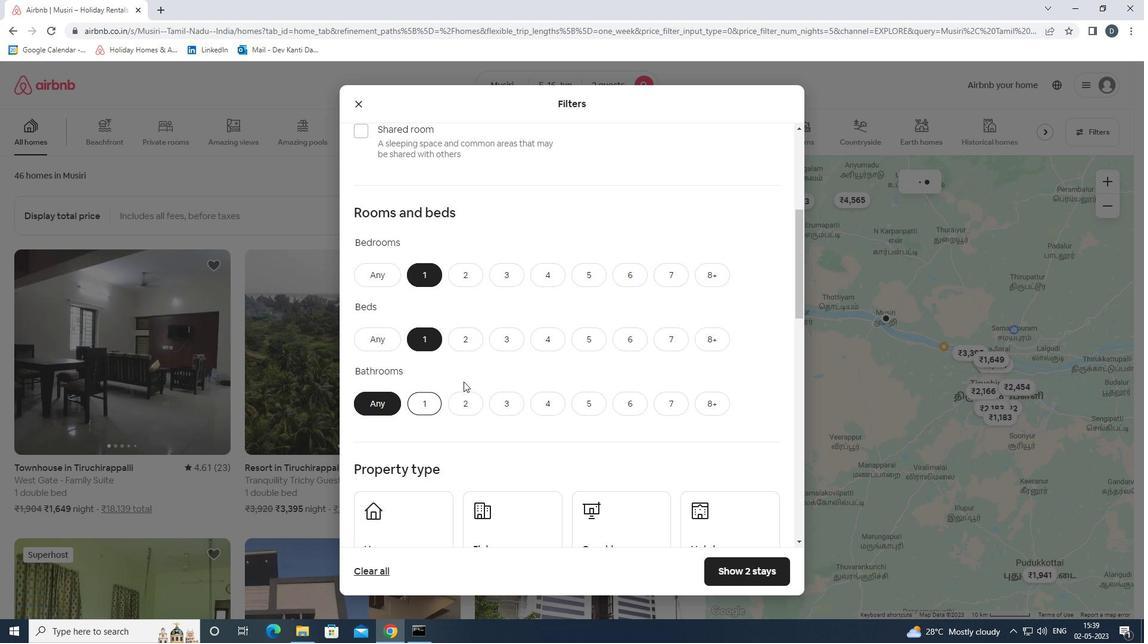 
Action: Mouse scrolled (466, 379) with delta (0, 0)
Screenshot: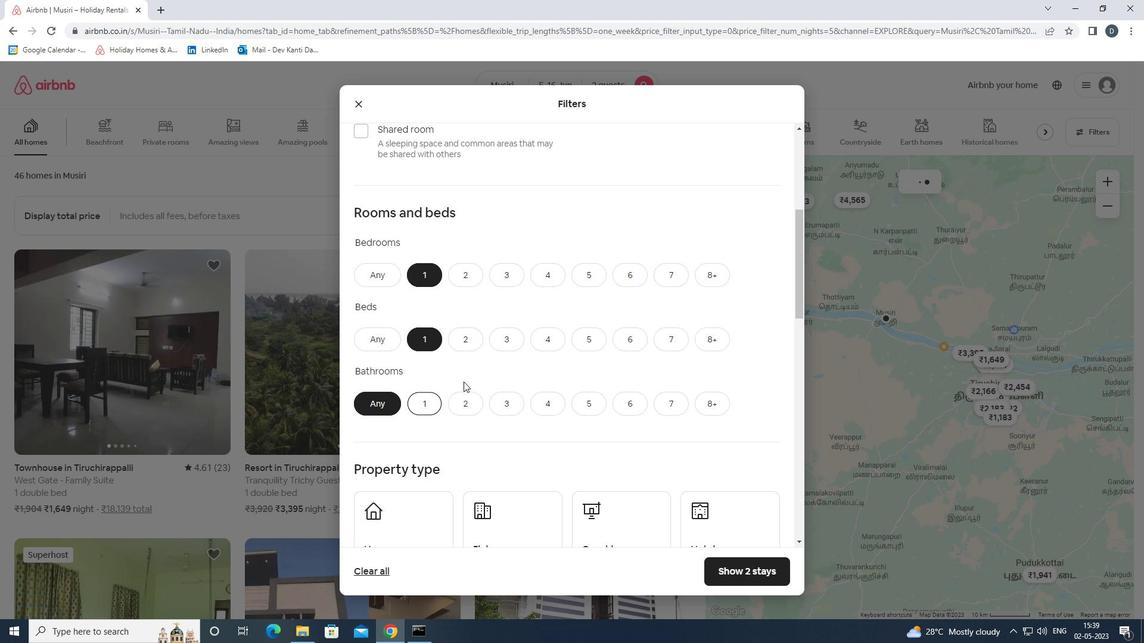 
Action: Mouse moved to (414, 385)
Screenshot: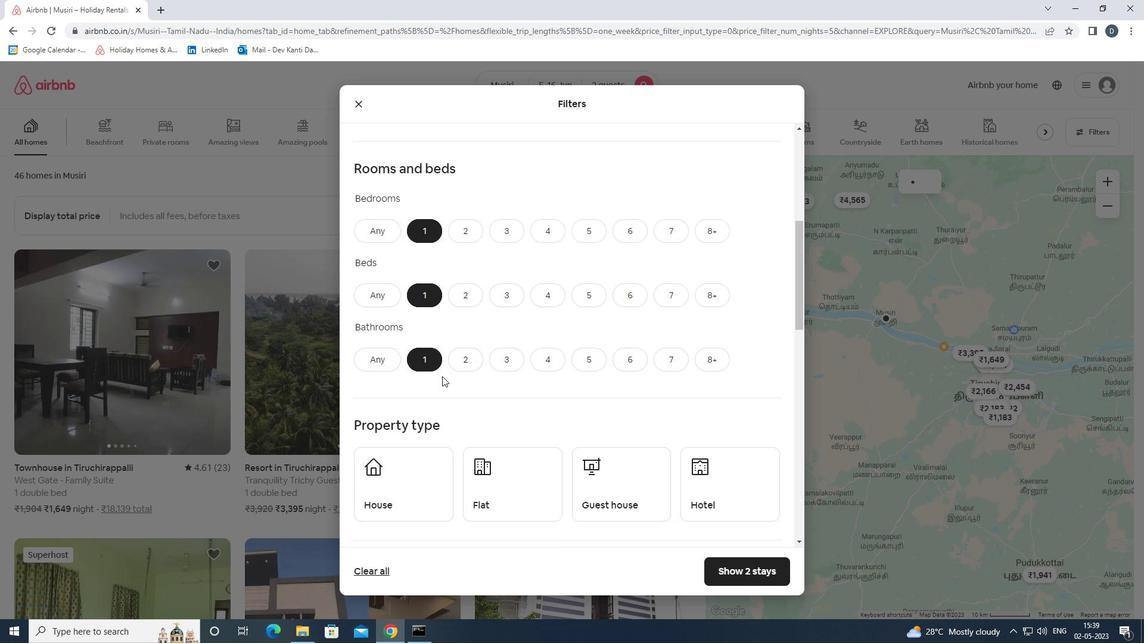 
Action: Mouse pressed left at (414, 385)
Screenshot: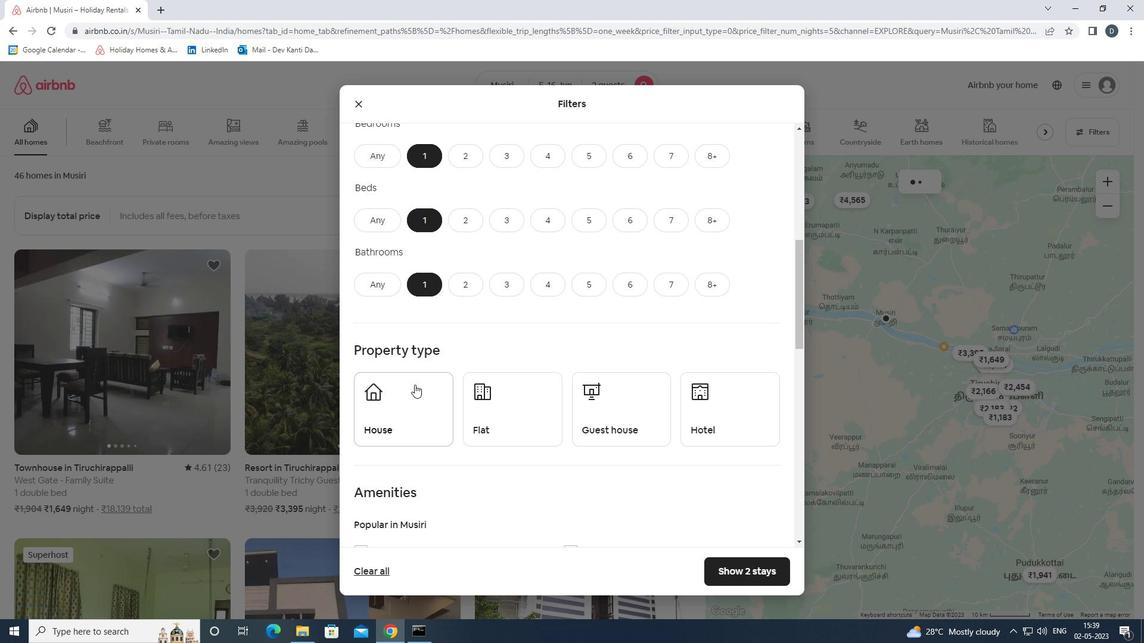 
Action: Mouse moved to (509, 396)
Screenshot: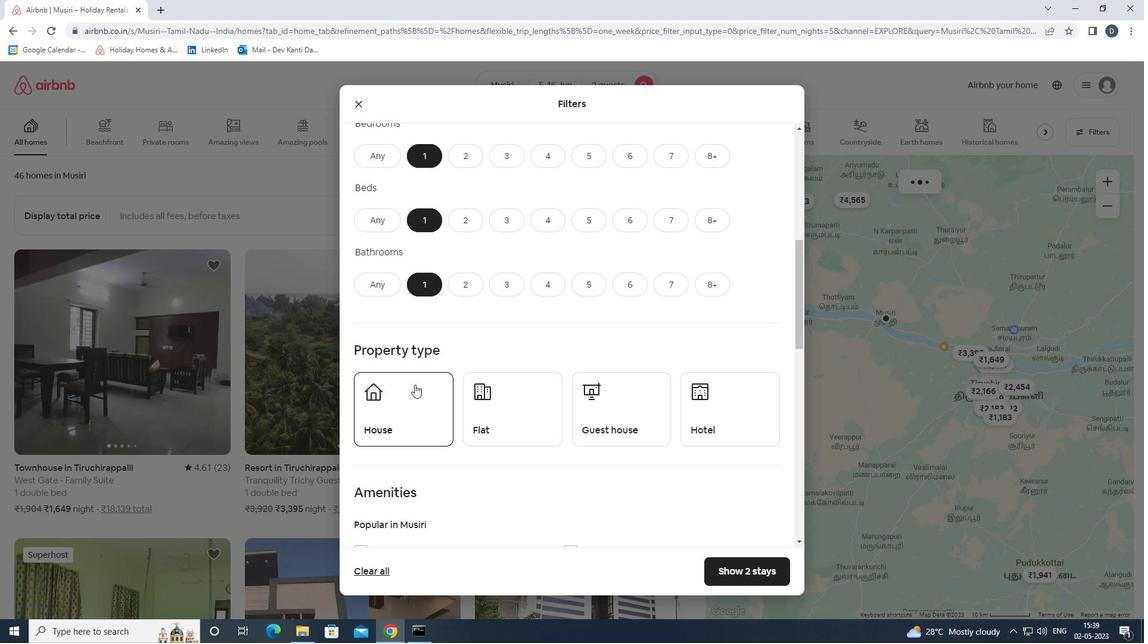 
Action: Mouse pressed left at (509, 396)
Screenshot: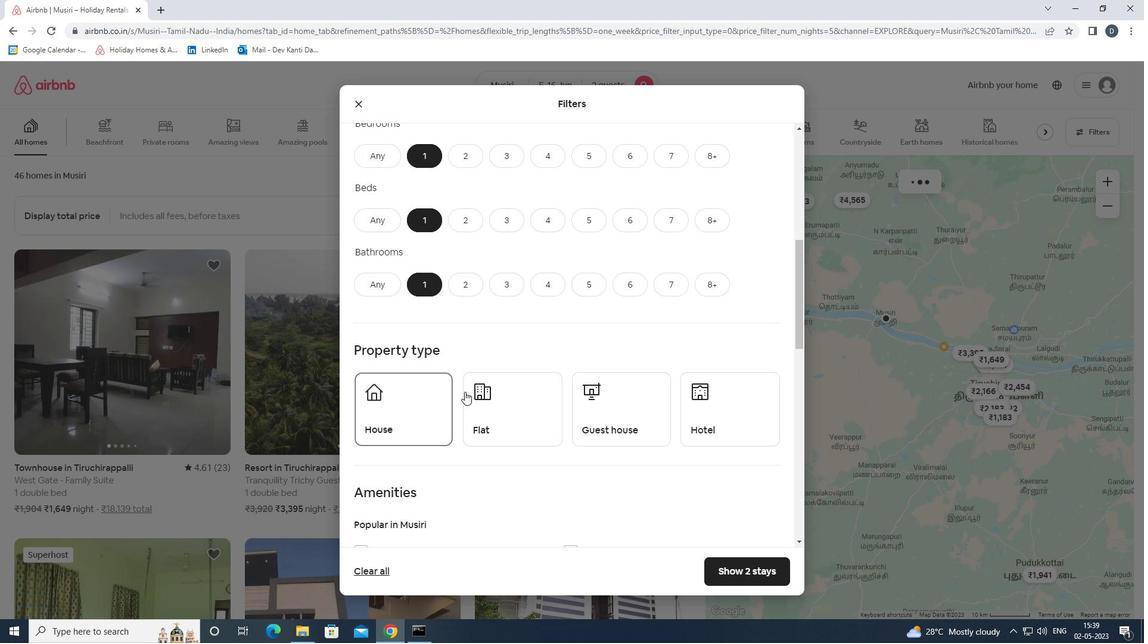 
Action: Mouse moved to (624, 401)
Screenshot: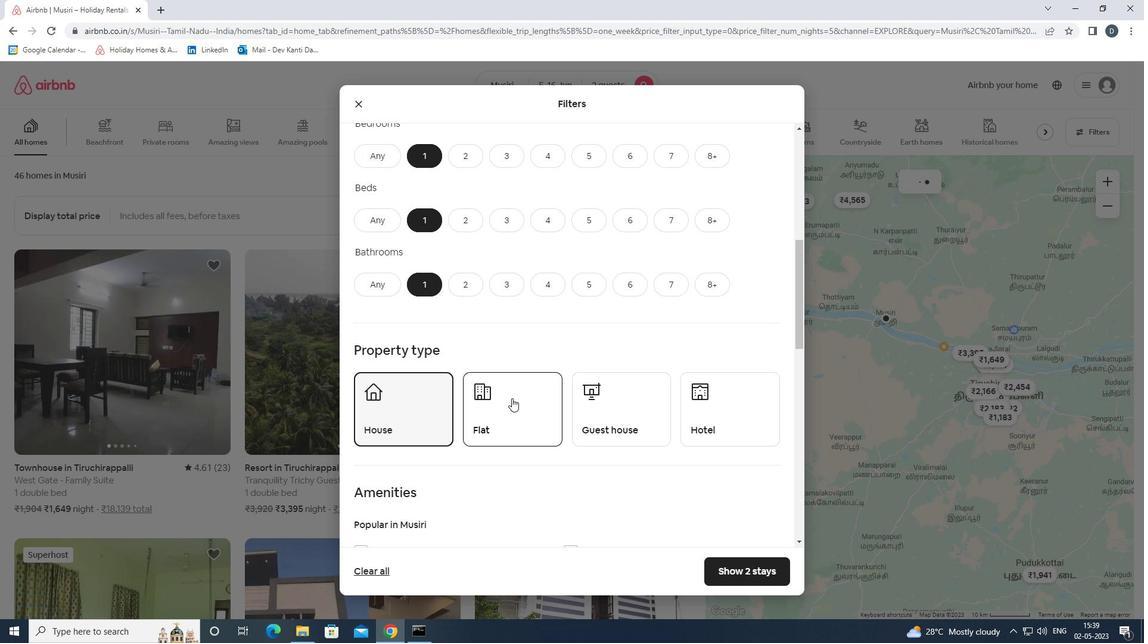 
Action: Mouse pressed left at (624, 401)
Screenshot: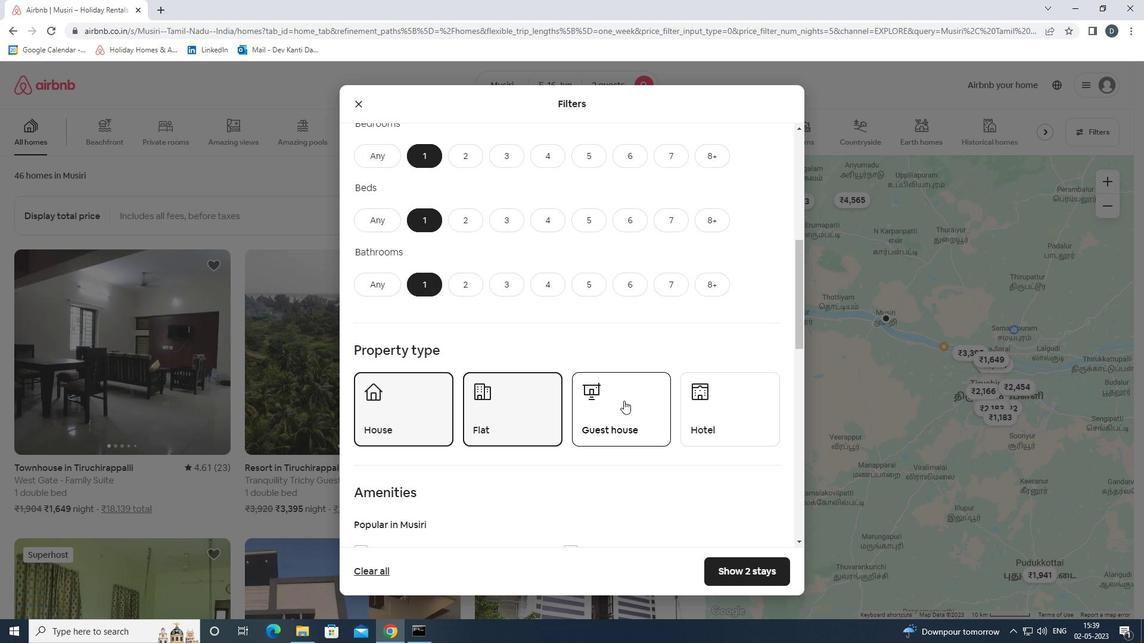 
Action: Mouse moved to (742, 400)
Screenshot: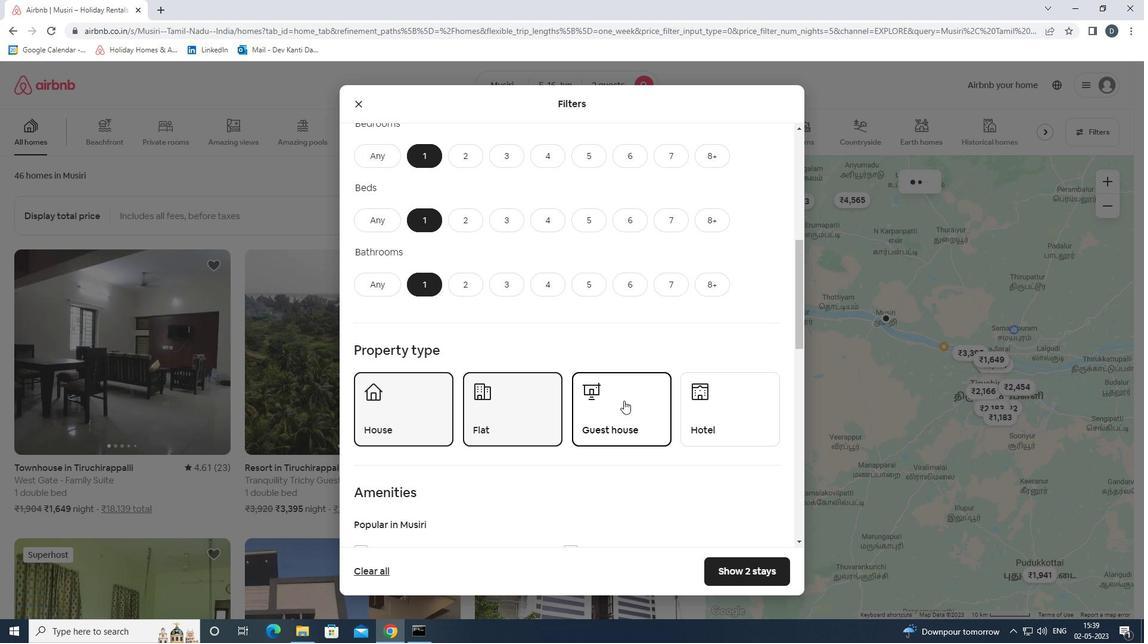 
Action: Mouse pressed left at (742, 400)
Screenshot: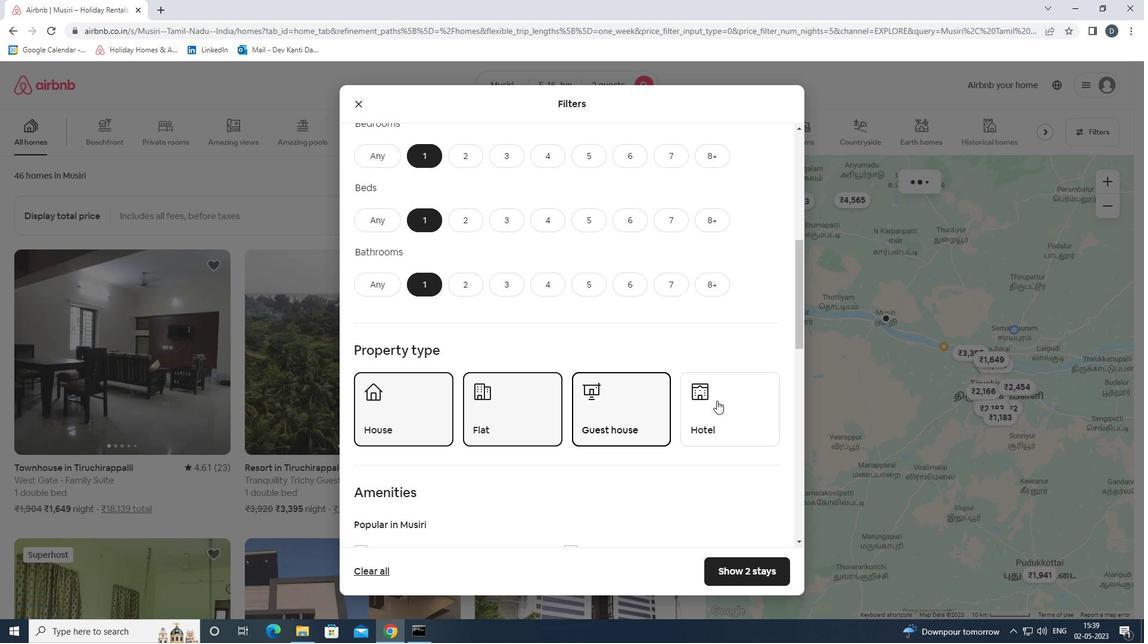 
Action: Mouse moved to (710, 414)
Screenshot: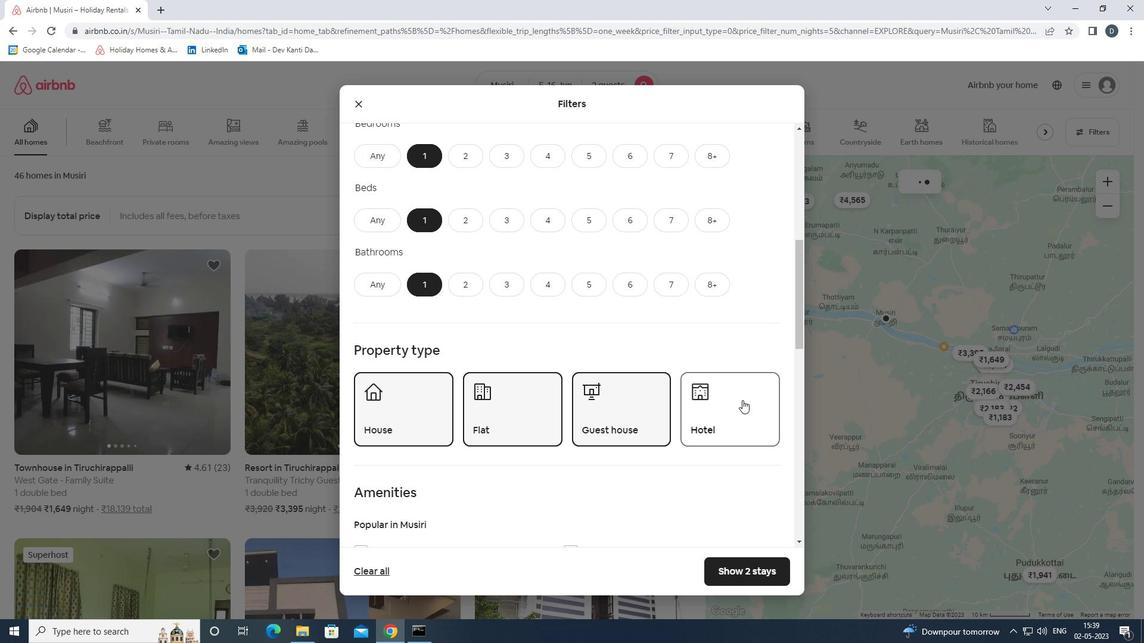 
Action: Mouse scrolled (710, 413) with delta (0, 0)
Screenshot: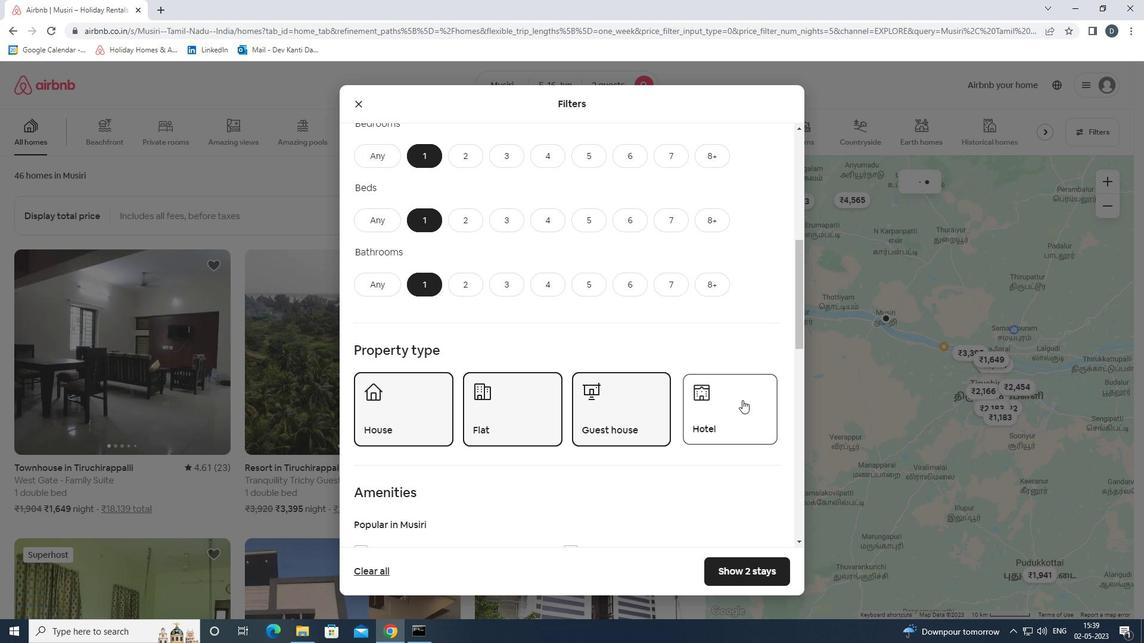 
Action: Mouse scrolled (710, 413) with delta (0, 0)
Screenshot: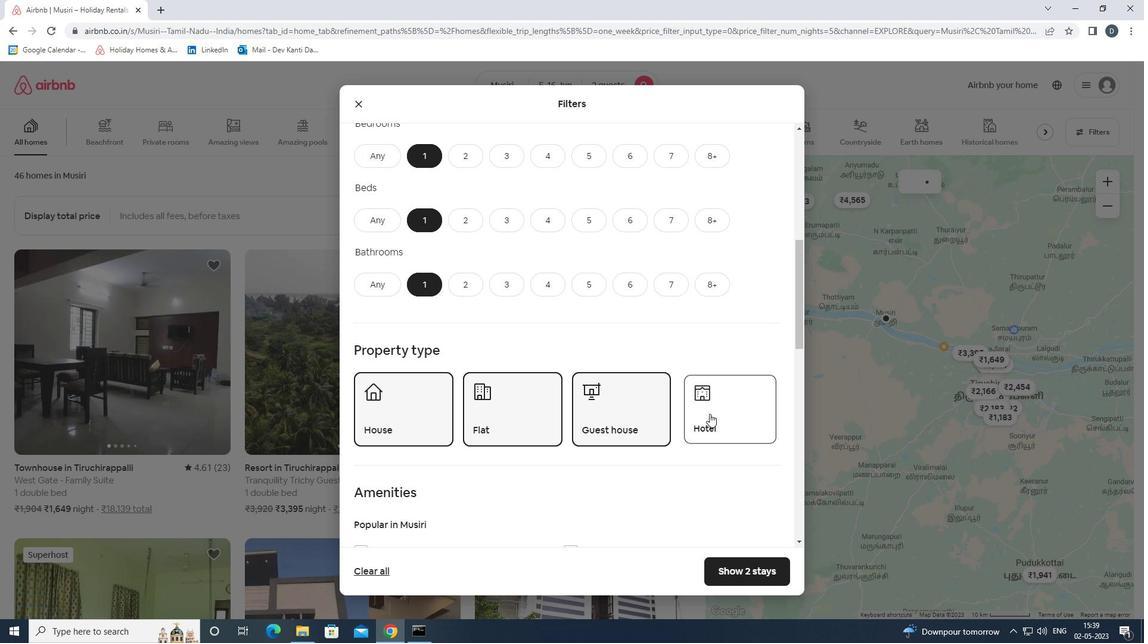 
Action: Mouse scrolled (710, 413) with delta (0, 0)
Screenshot: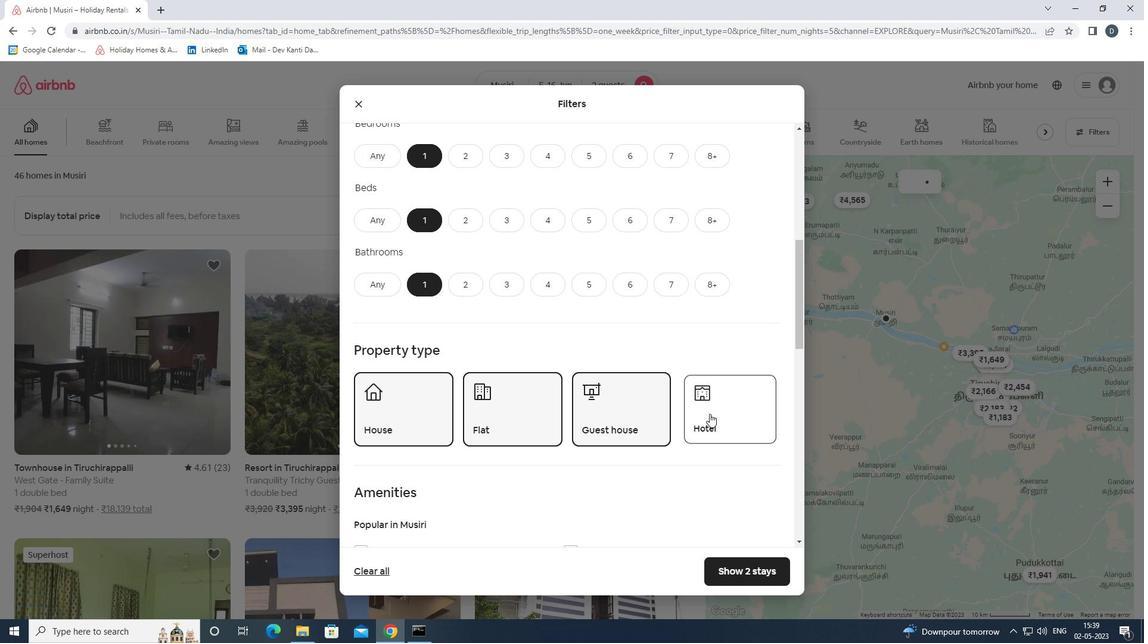 
Action: Mouse moved to (698, 392)
Screenshot: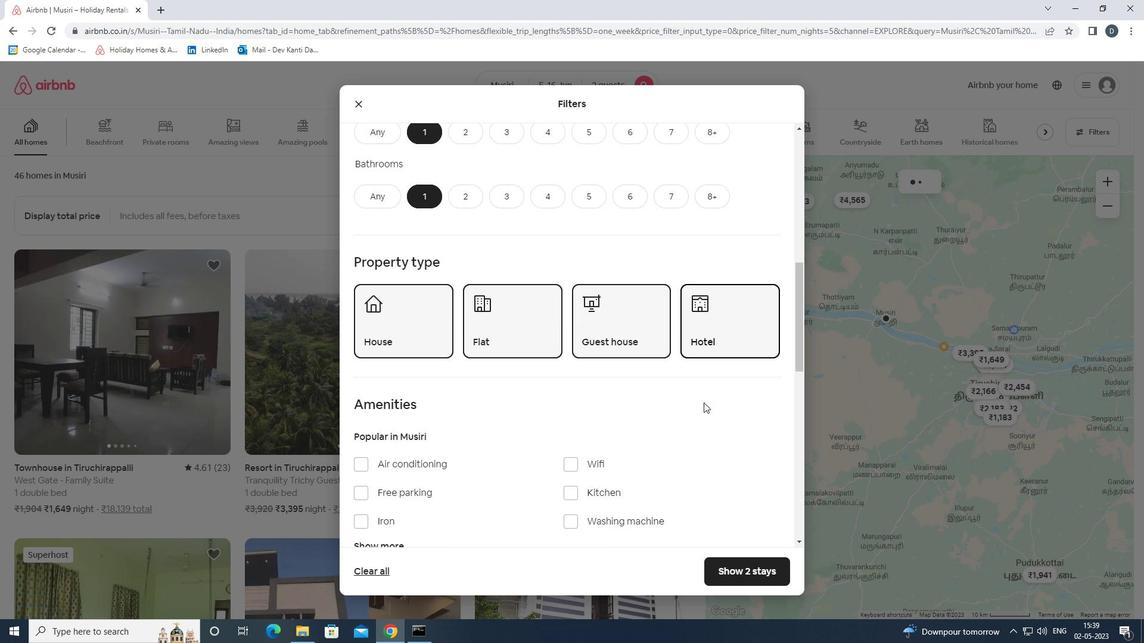 
Action: Mouse scrolled (698, 391) with delta (0, 0)
Screenshot: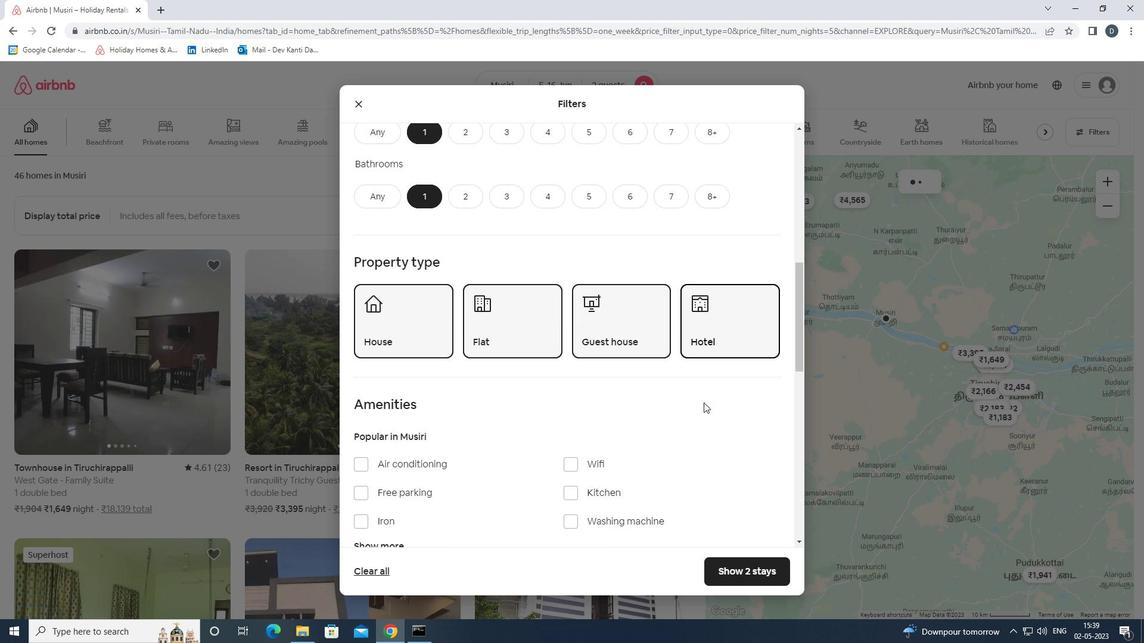 
Action: Mouse moved to (698, 392)
Screenshot: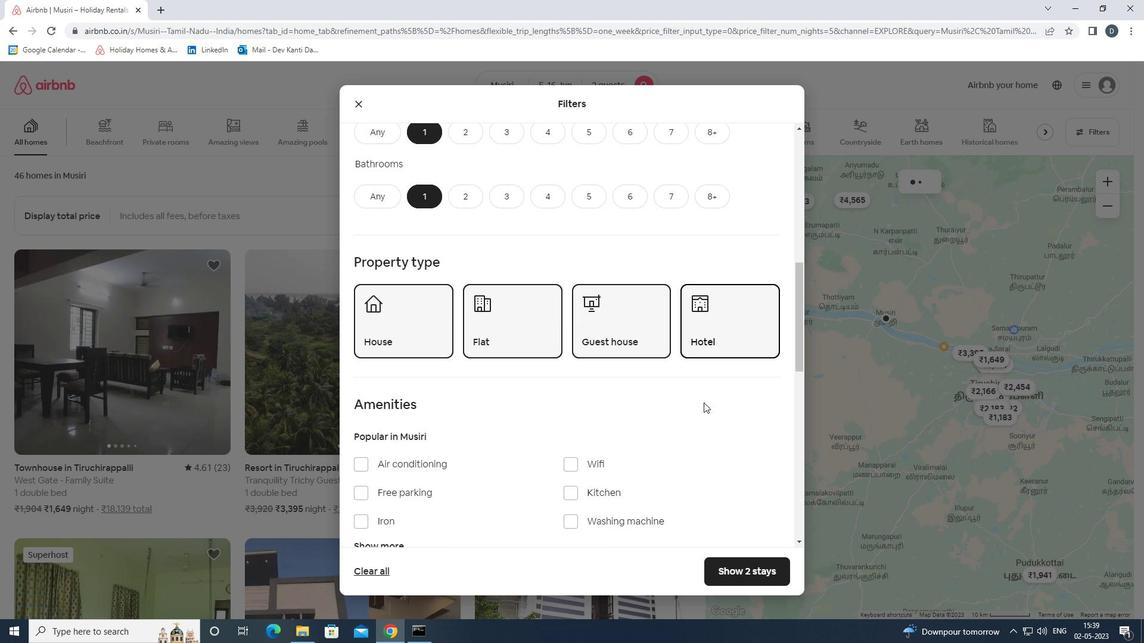 
Action: Mouse scrolled (698, 391) with delta (0, 0)
Screenshot: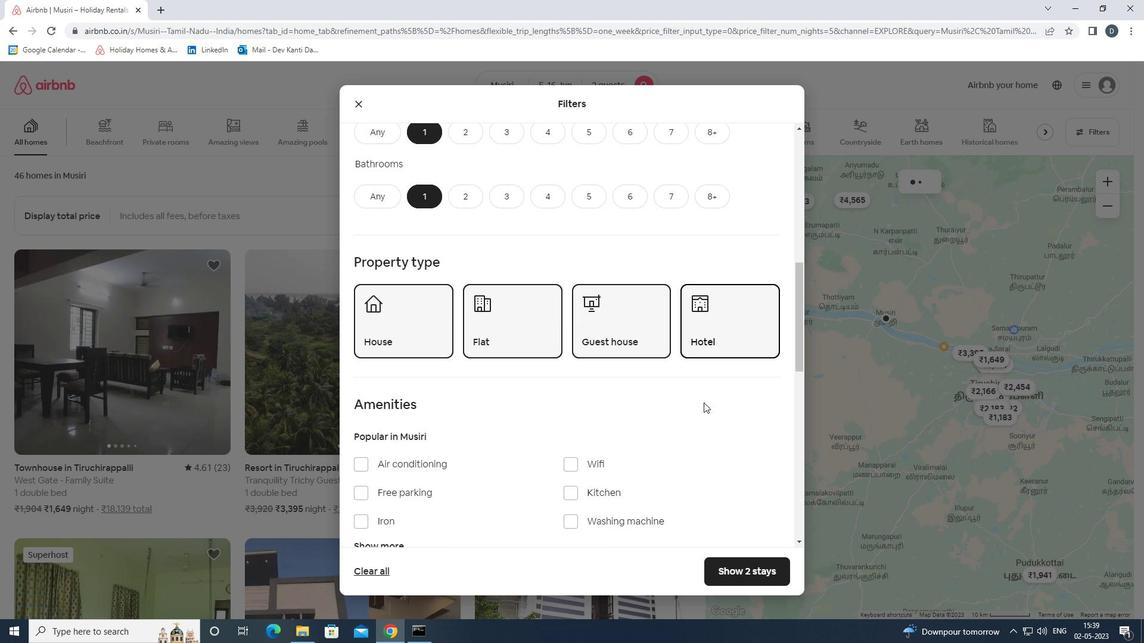 
Action: Mouse moved to (602, 316)
Screenshot: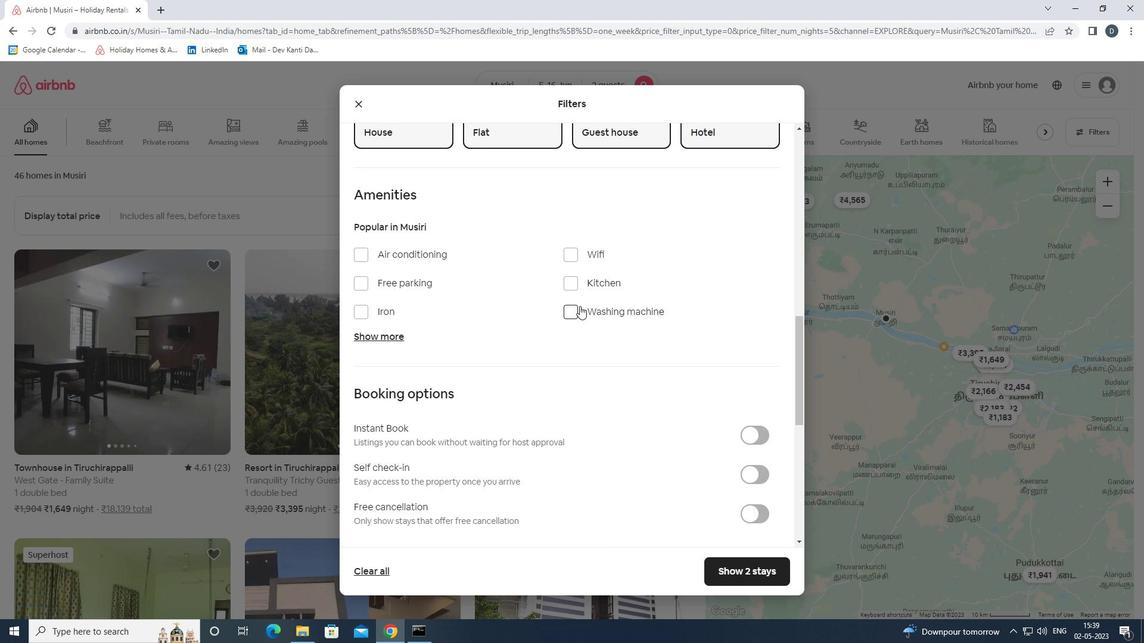
Action: Mouse pressed left at (602, 316)
Screenshot: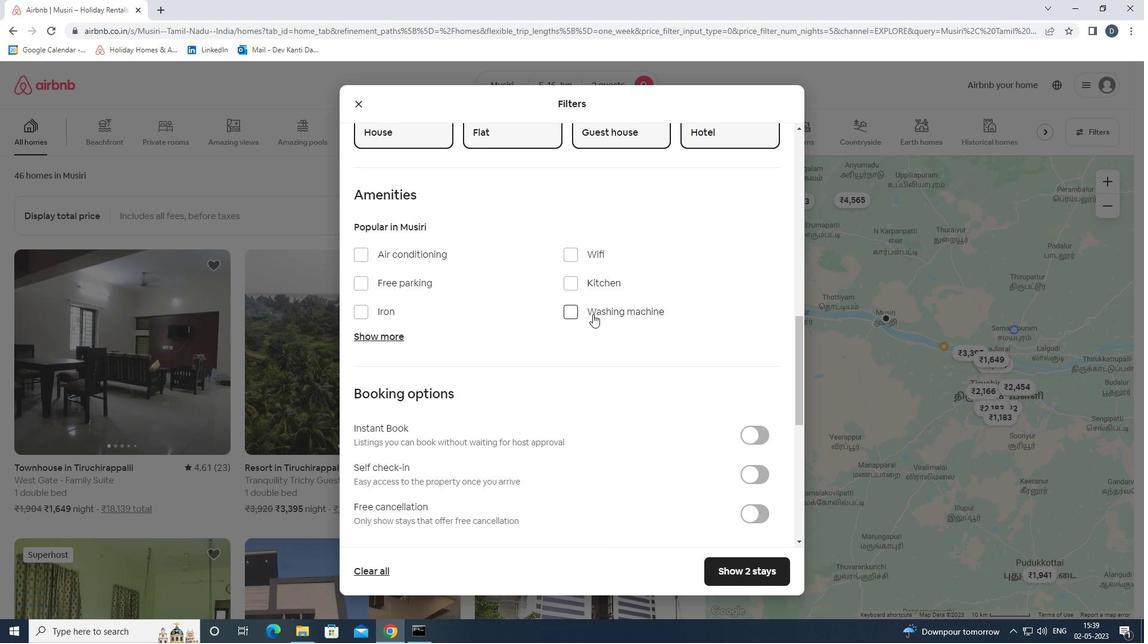 
Action: Mouse moved to (738, 354)
Screenshot: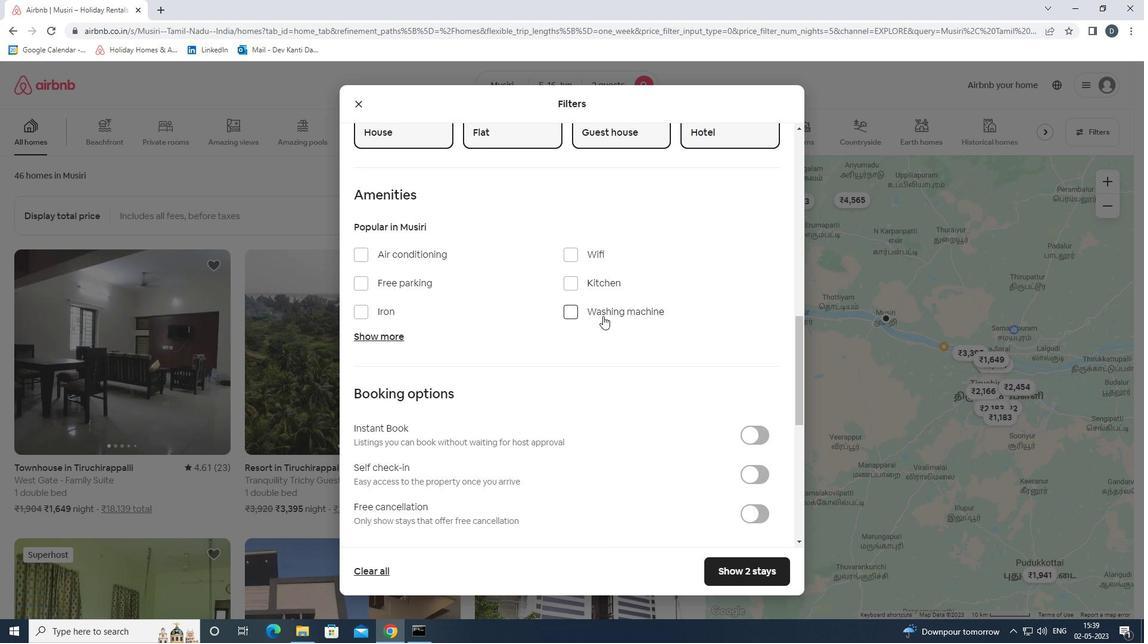 
Action: Mouse scrolled (738, 353) with delta (0, 0)
Screenshot: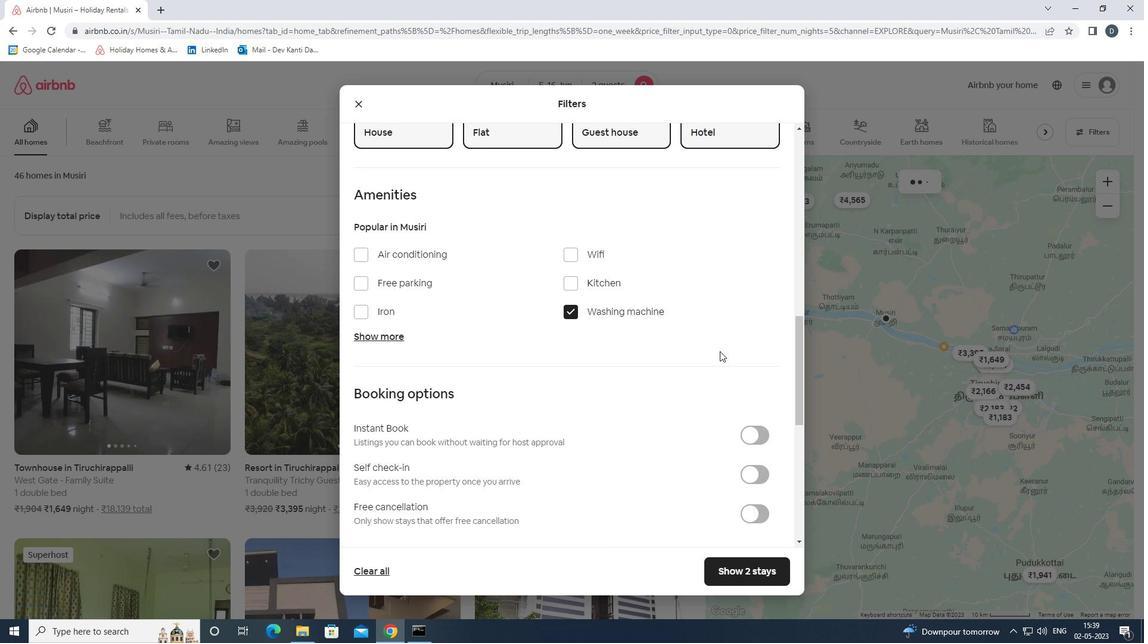 
Action: Mouse moved to (739, 354)
Screenshot: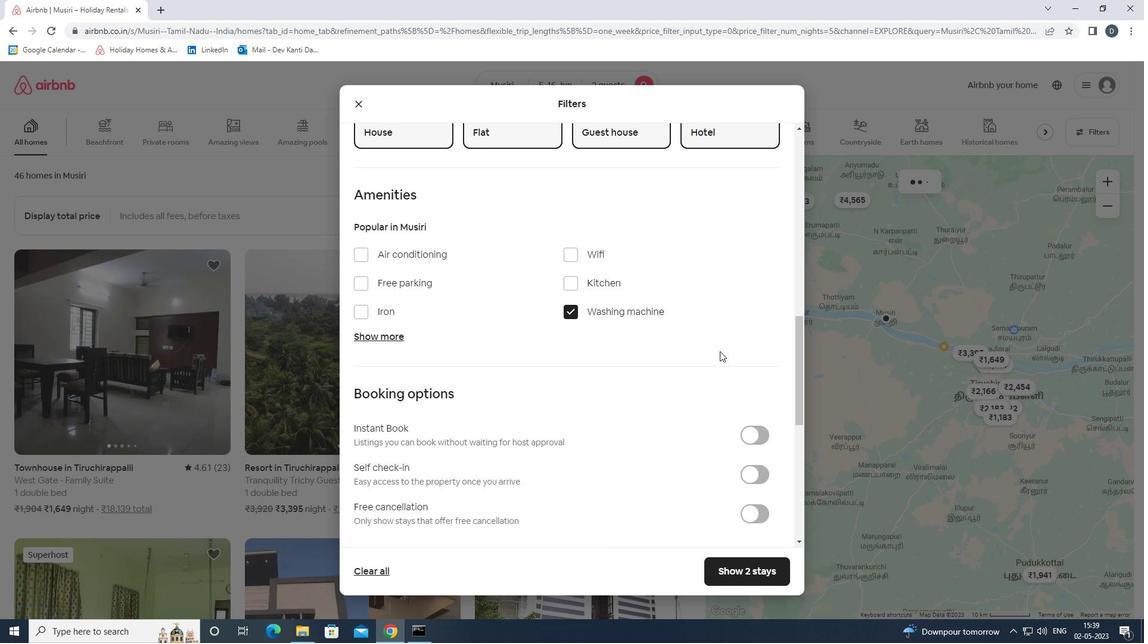 
Action: Mouse scrolled (739, 354) with delta (0, 0)
Screenshot: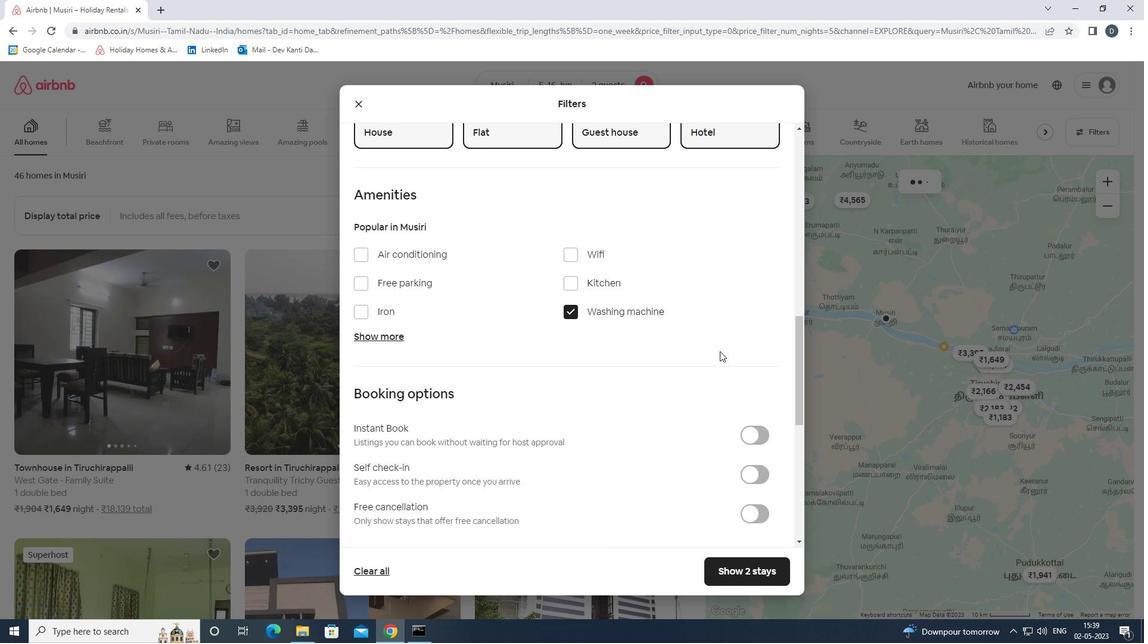 
Action: Mouse scrolled (739, 354) with delta (0, 0)
Screenshot: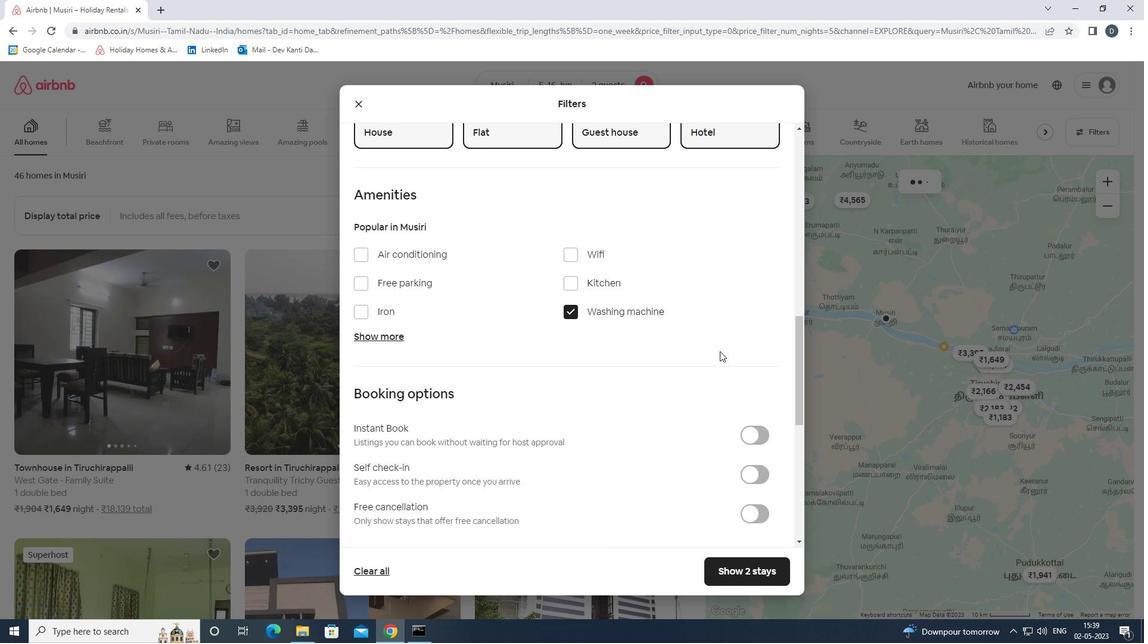 
Action: Mouse moved to (757, 308)
Screenshot: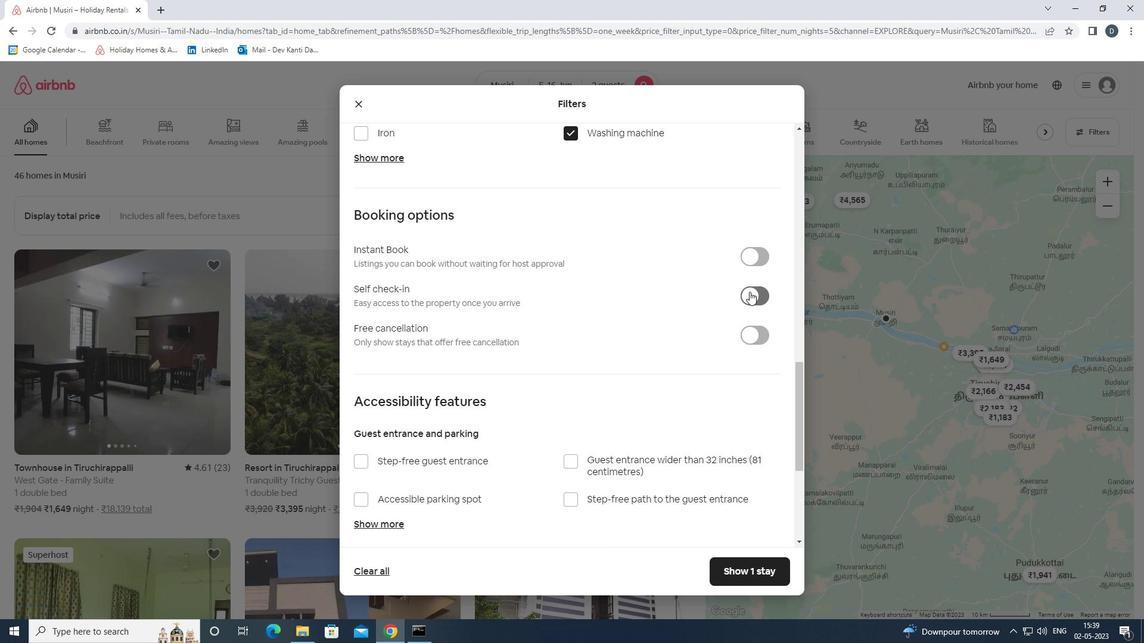 
Action: Mouse pressed left at (757, 308)
Screenshot: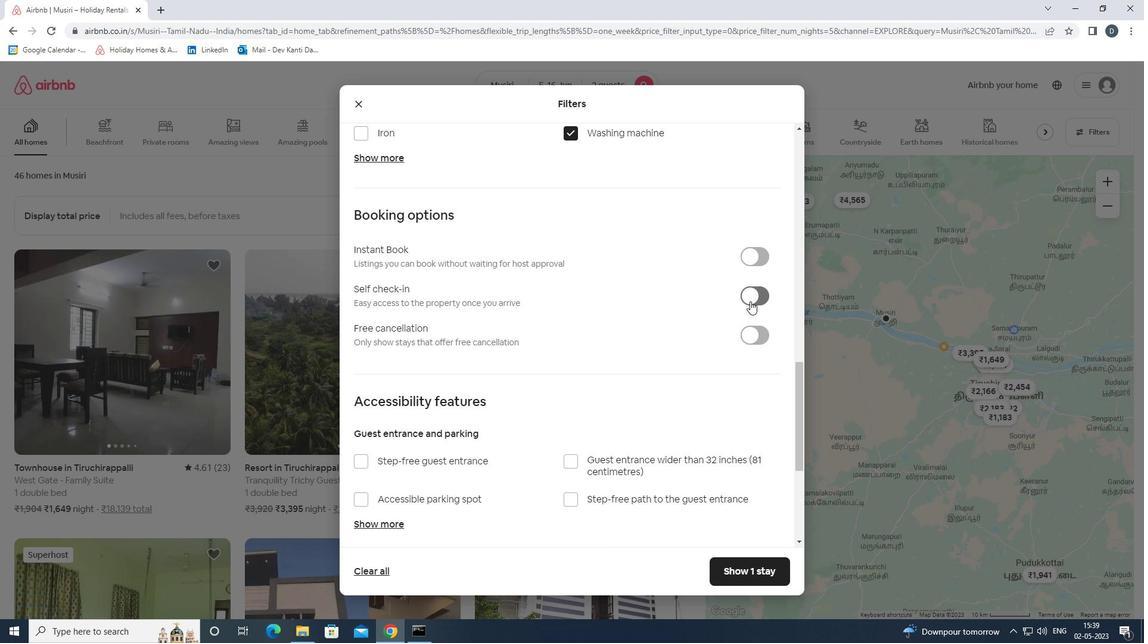 
Action: Mouse moved to (756, 305)
Screenshot: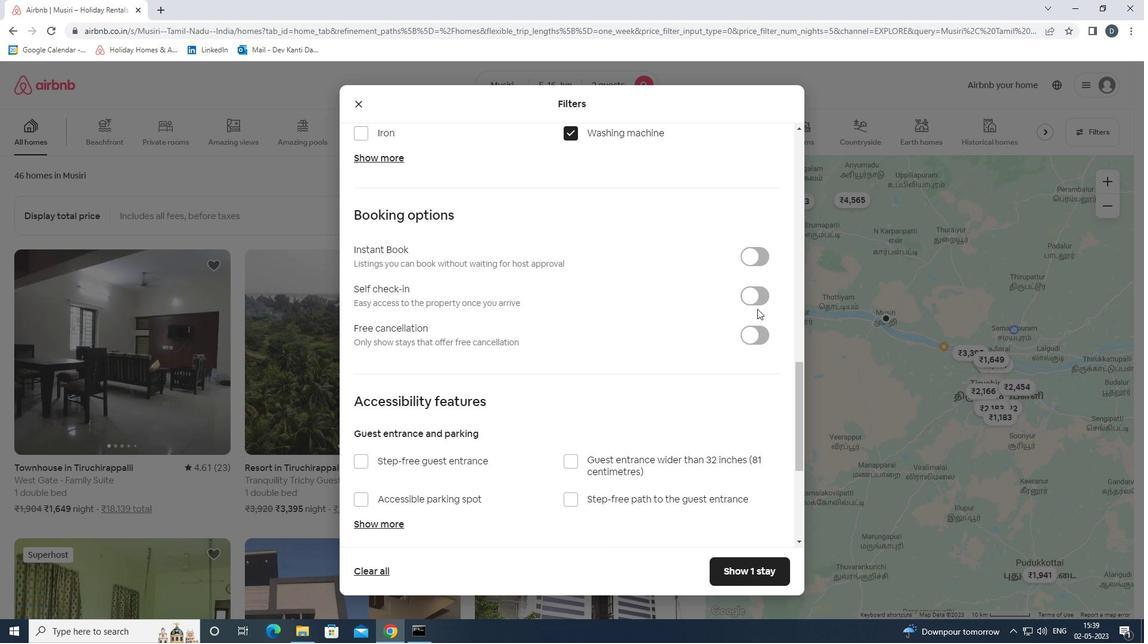 
Action: Mouse pressed left at (756, 305)
Screenshot: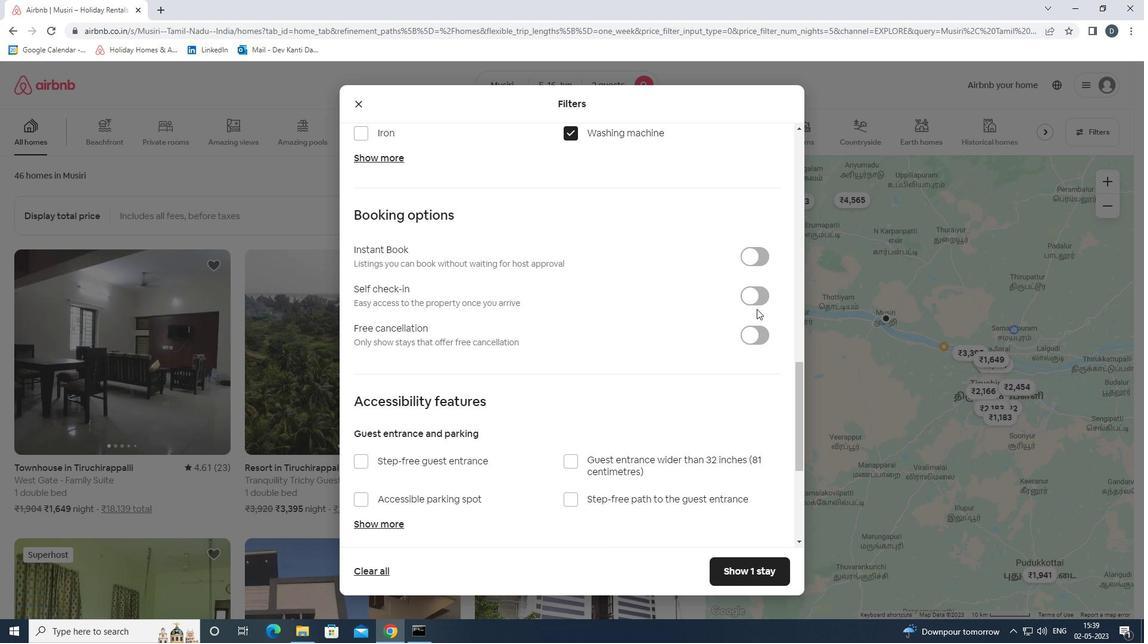 
Action: Mouse moved to (660, 366)
Screenshot: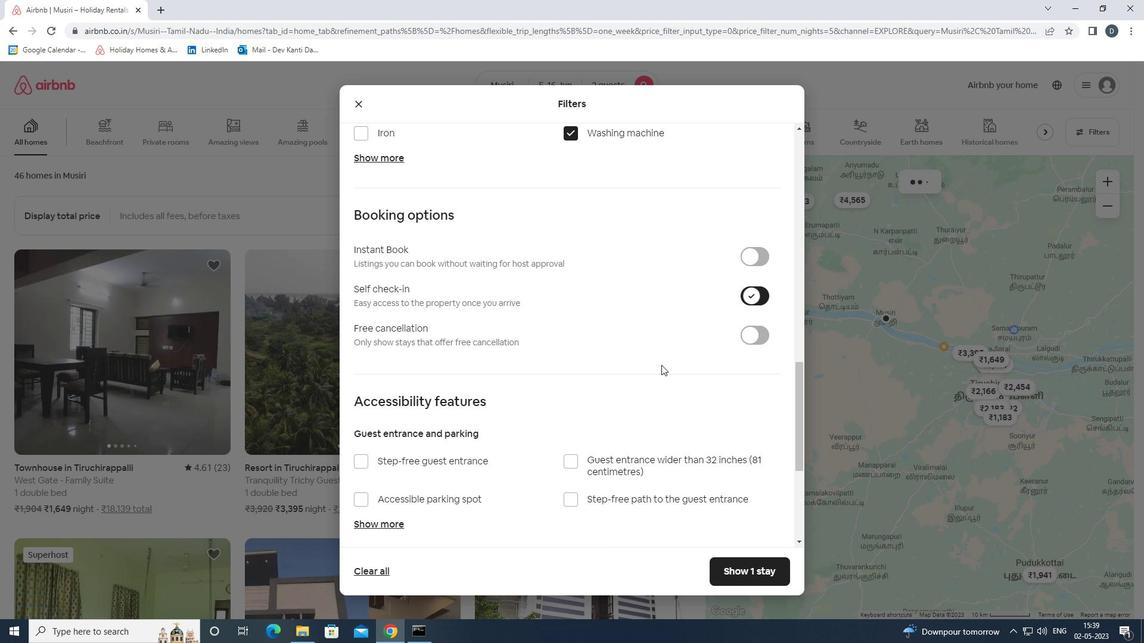 
Action: Mouse scrolled (660, 366) with delta (0, 0)
Screenshot: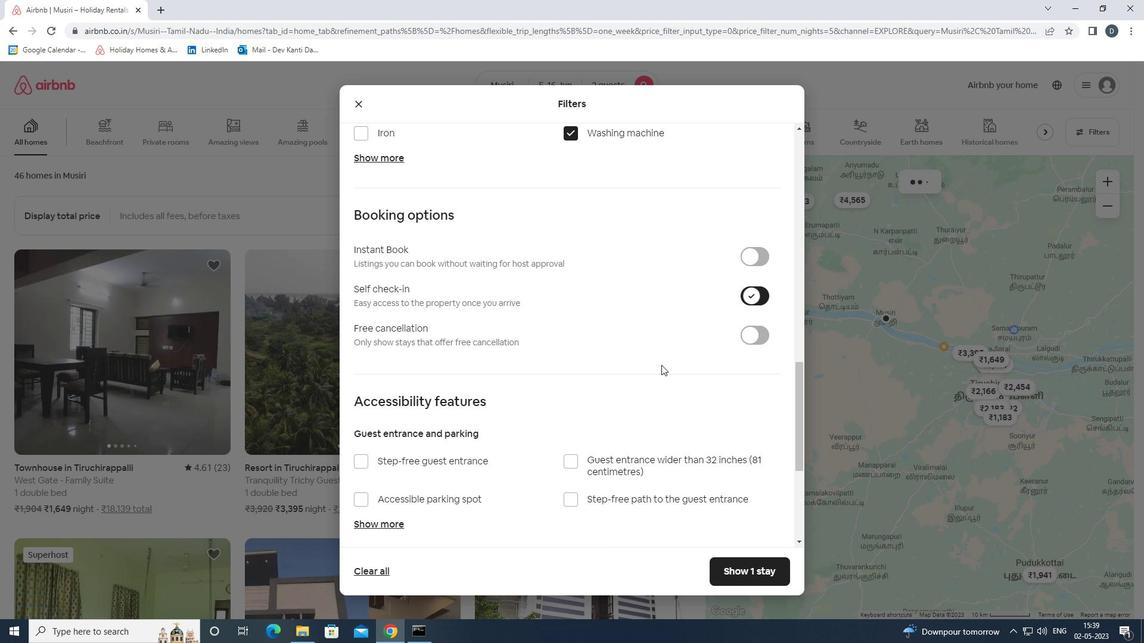 
Action: Mouse scrolled (660, 366) with delta (0, 0)
Screenshot: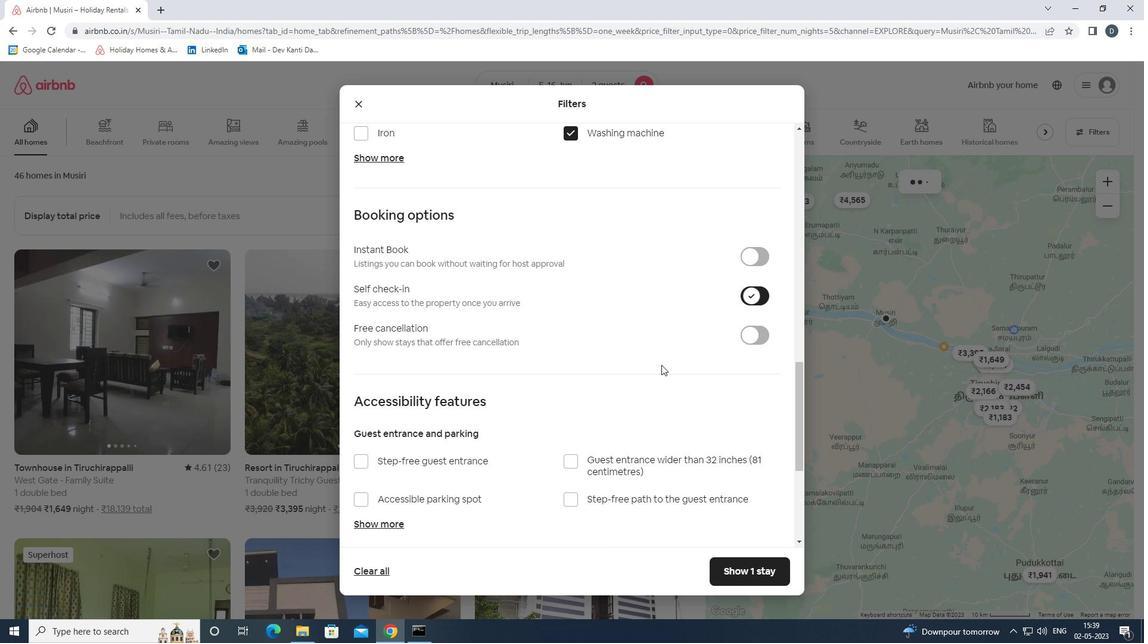 
Action: Mouse scrolled (660, 366) with delta (0, 0)
Screenshot: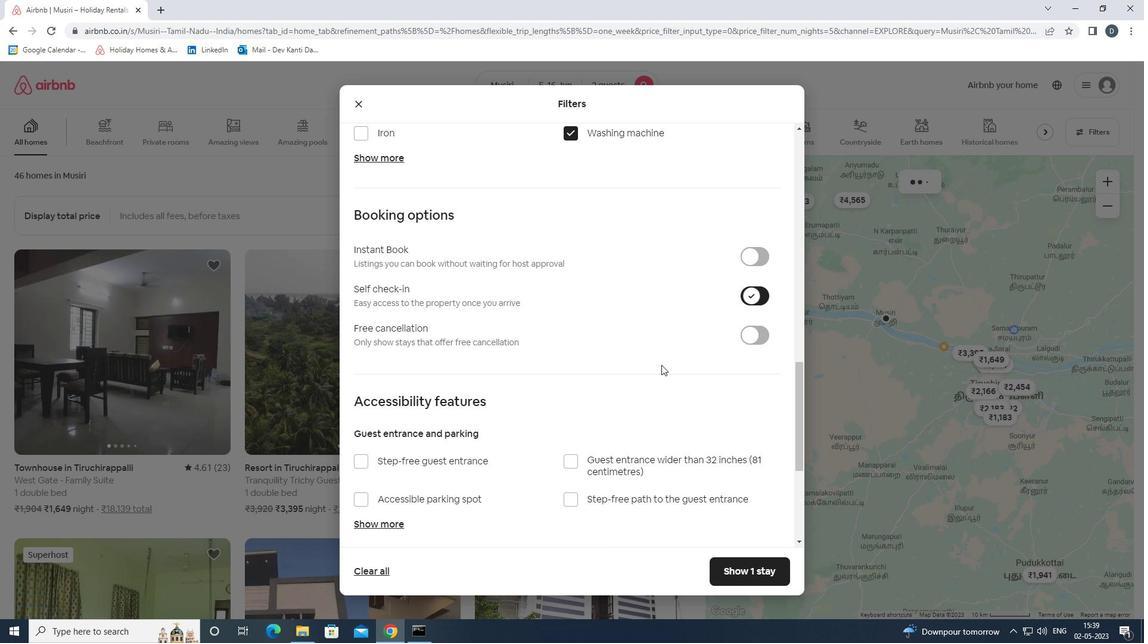 
Action: Mouse moved to (660, 366)
Screenshot: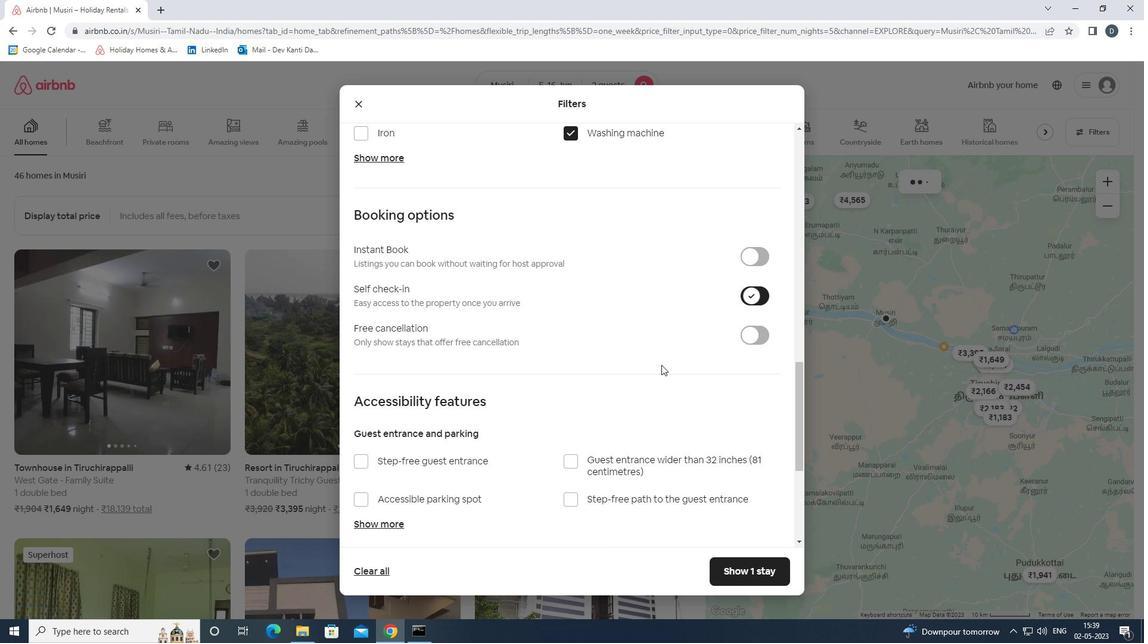 
Action: Mouse scrolled (660, 366) with delta (0, 0)
Screenshot: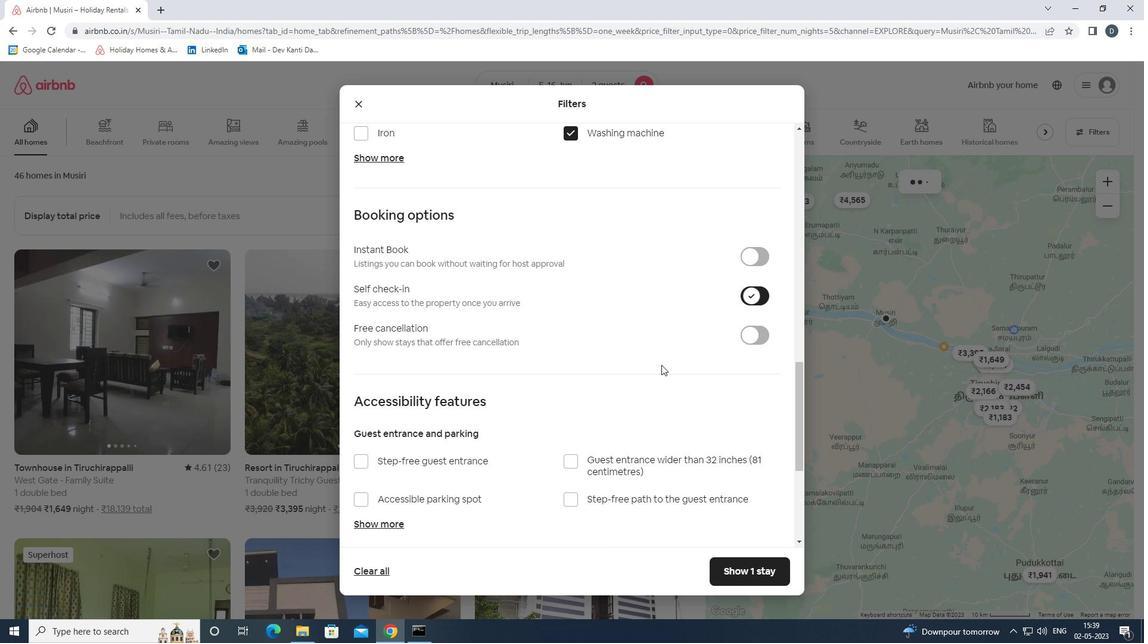 
Action: Mouse scrolled (660, 366) with delta (0, 0)
Screenshot: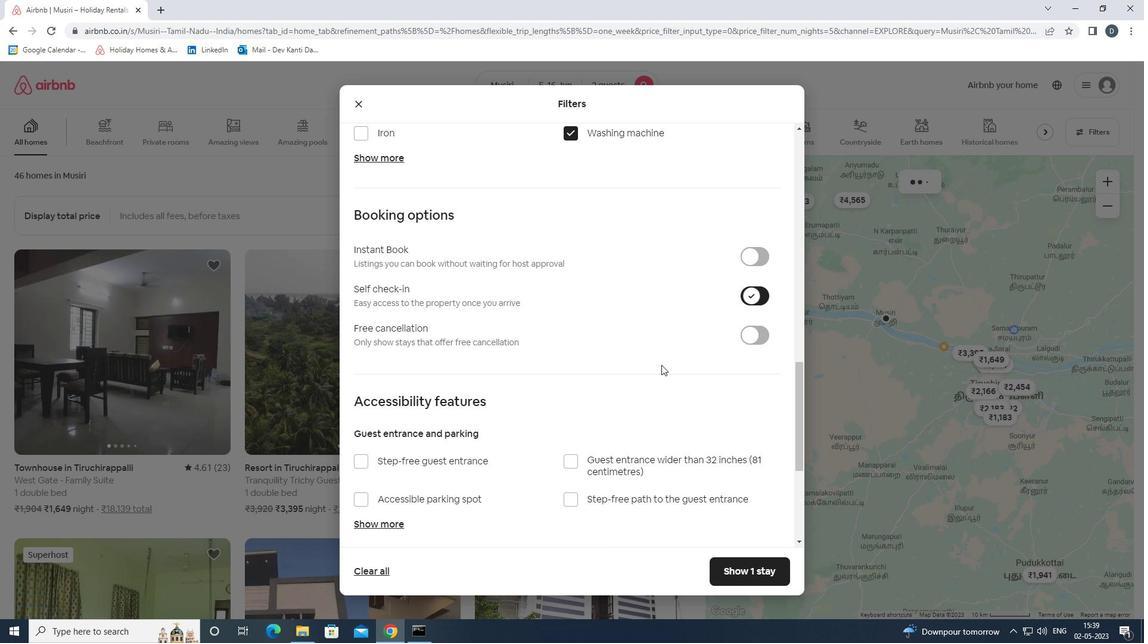 
Action: Mouse moved to (660, 370)
Screenshot: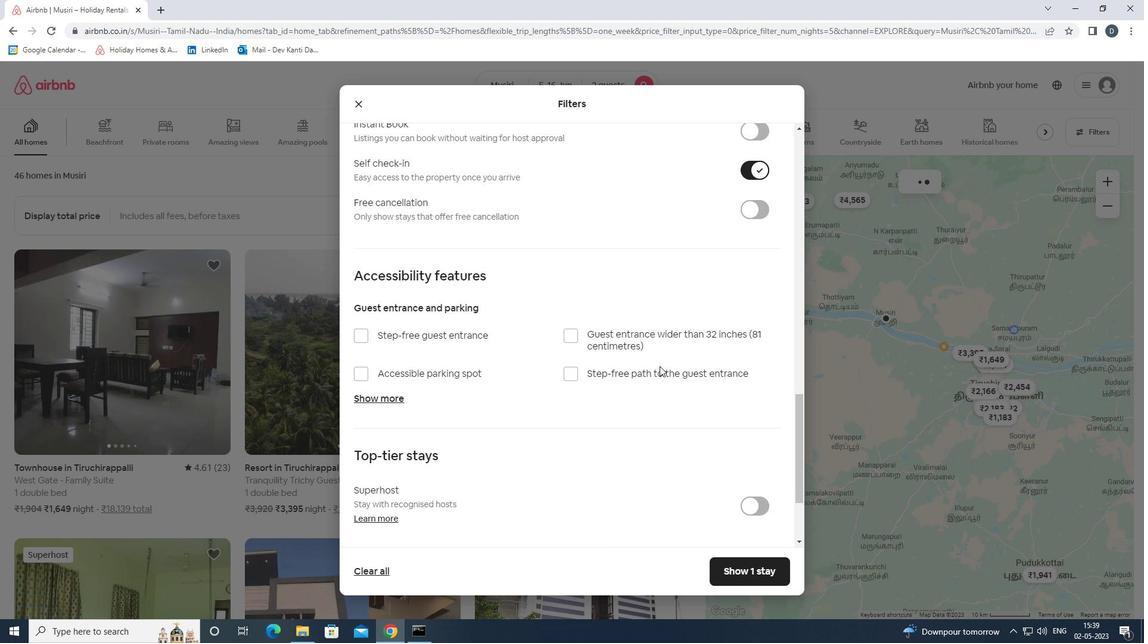 
Action: Mouse scrolled (660, 370) with delta (0, 0)
Screenshot: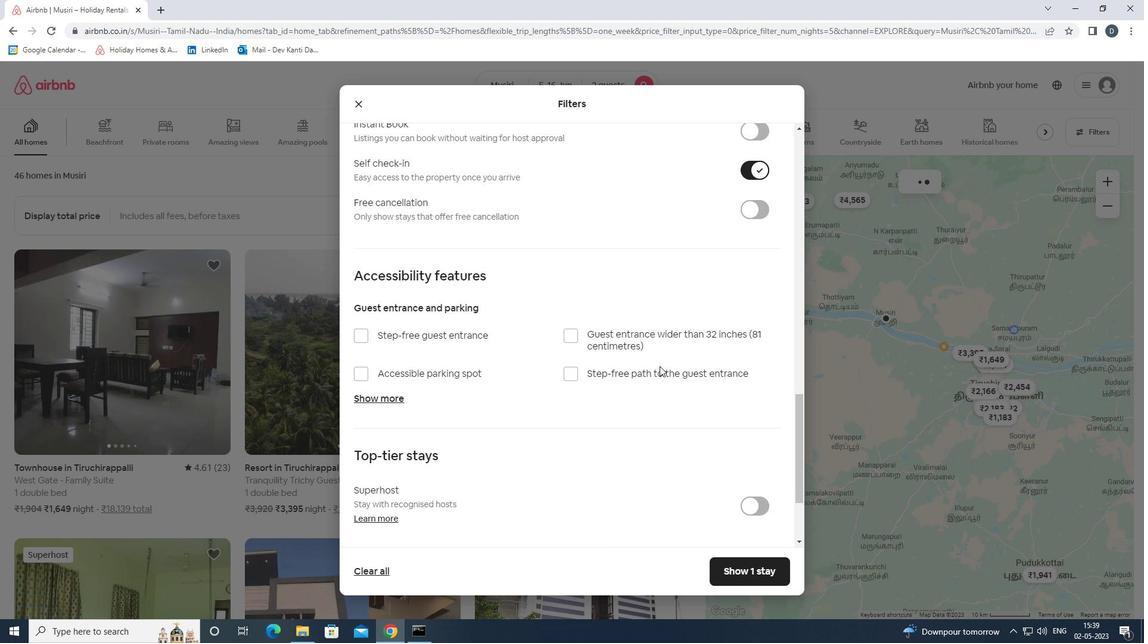 
Action: Mouse moved to (660, 372)
Screenshot: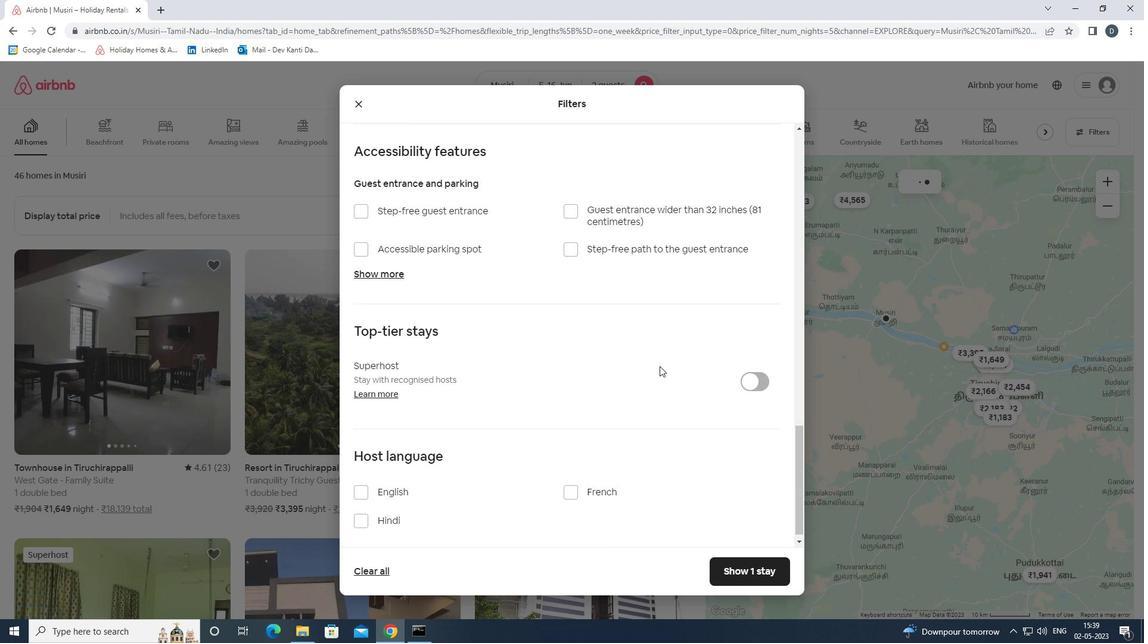 
Action: Mouse scrolled (660, 371) with delta (0, 0)
Screenshot: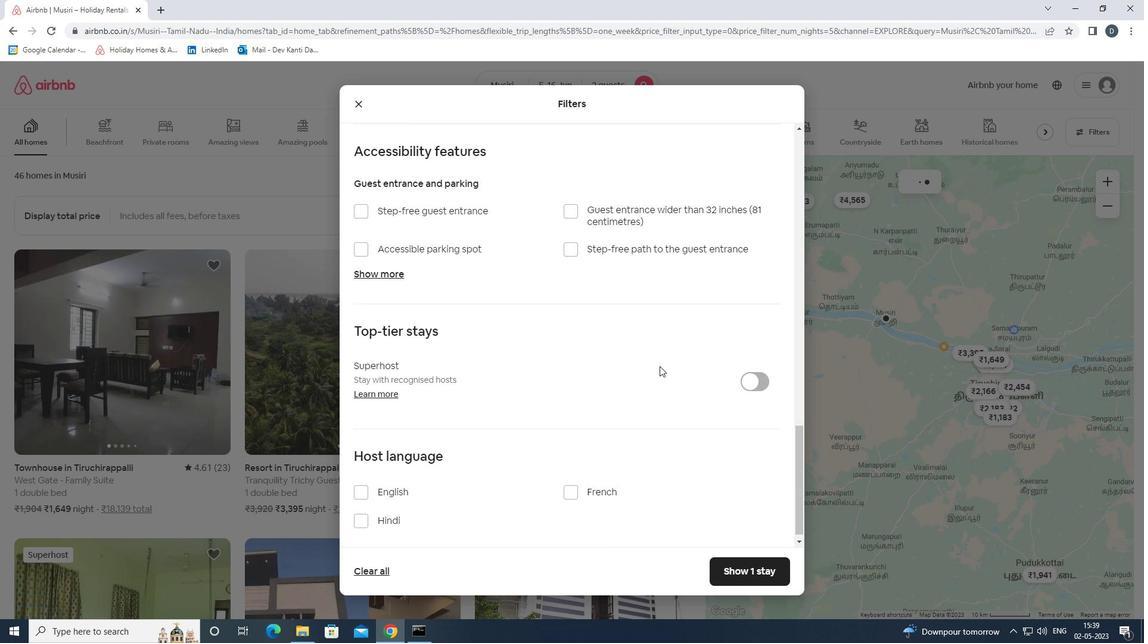
Action: Mouse moved to (660, 373)
Screenshot: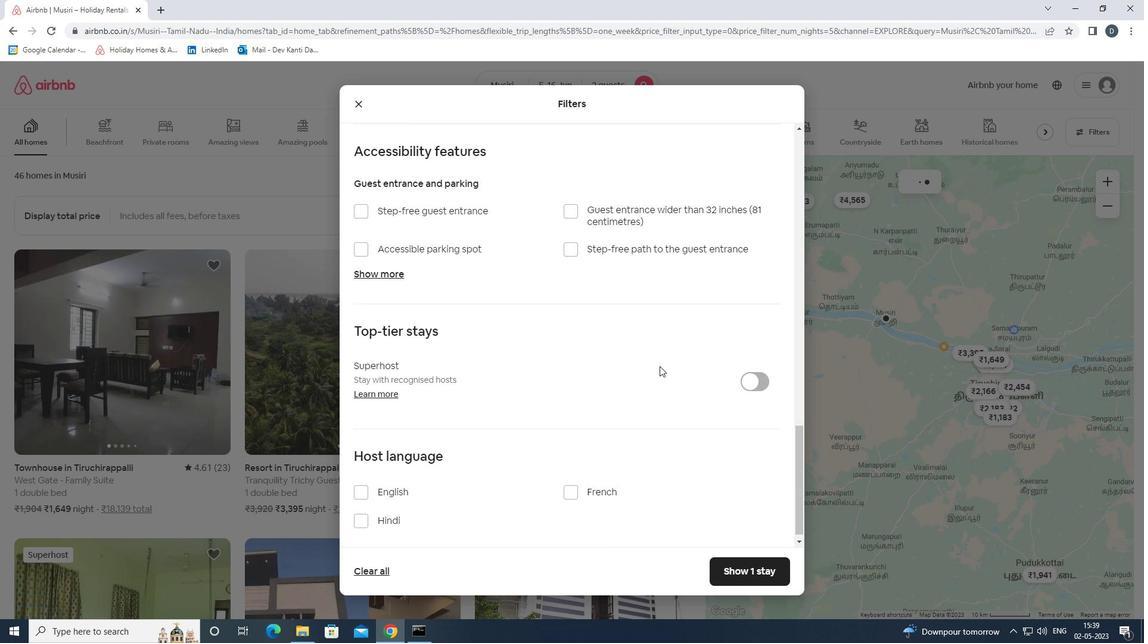 
Action: Mouse scrolled (660, 372) with delta (0, 0)
Screenshot: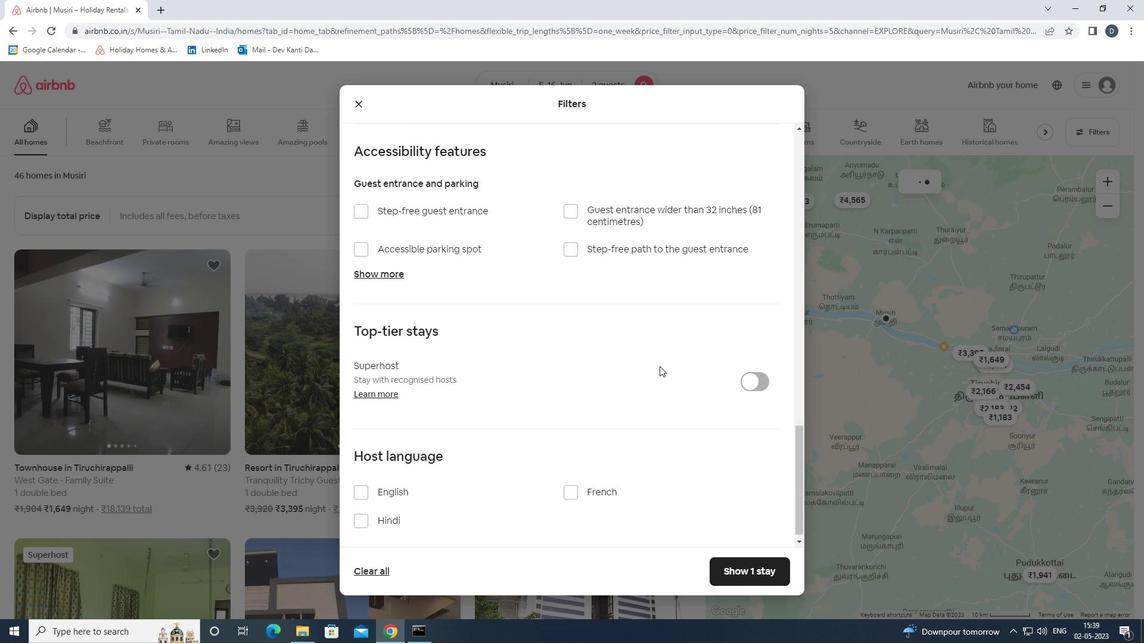 
Action: Mouse scrolled (660, 372) with delta (0, 0)
Screenshot: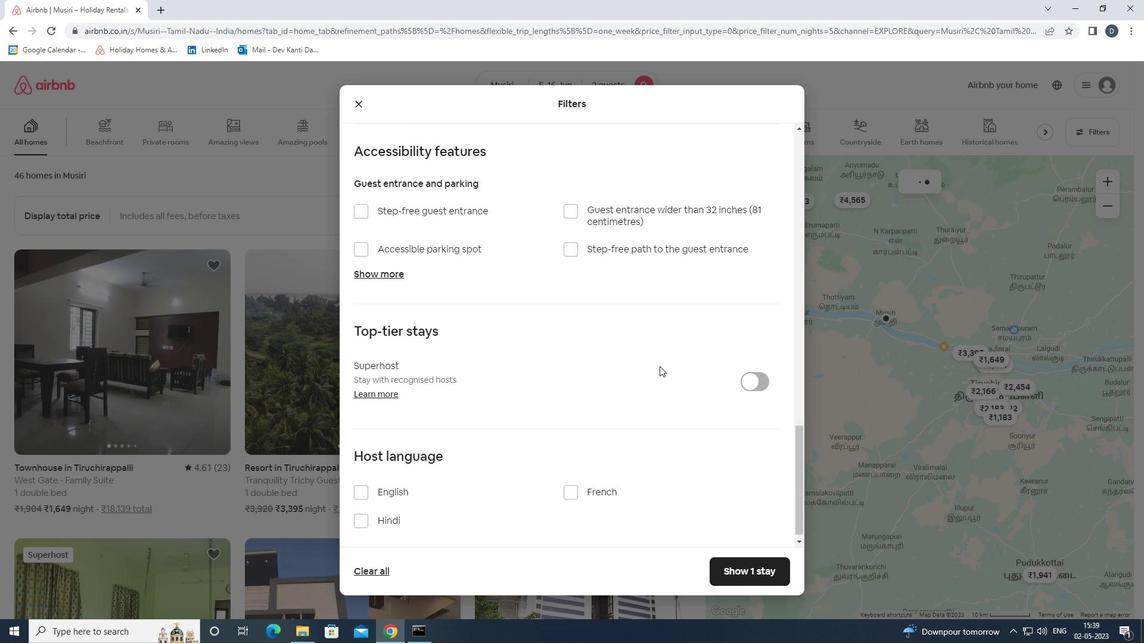 
Action: Mouse moved to (660, 375)
Screenshot: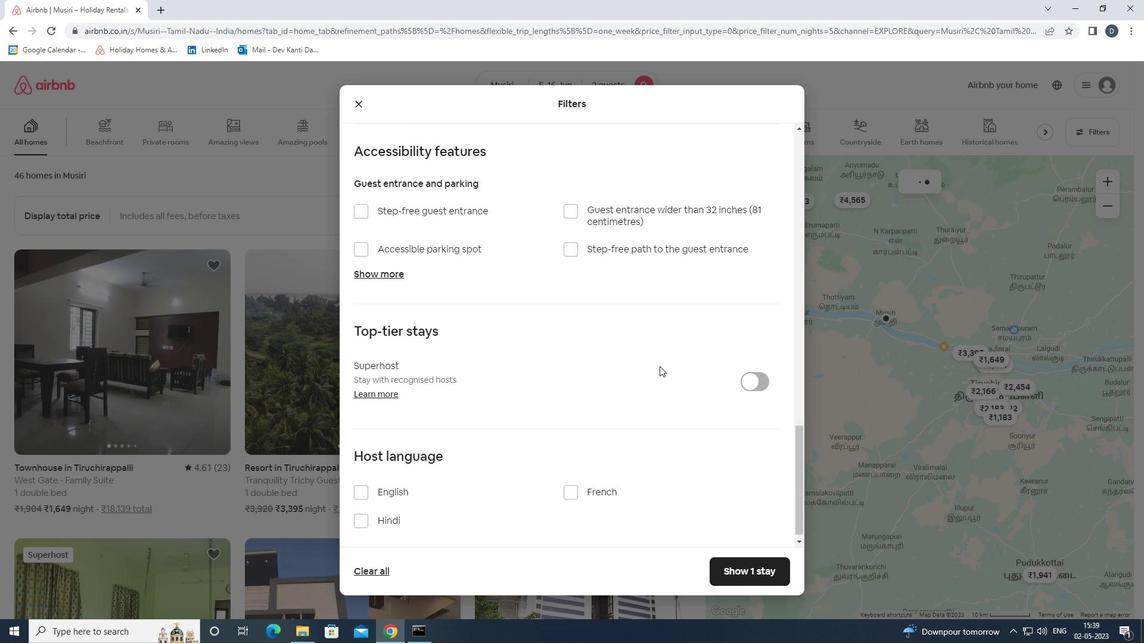 
Action: Mouse scrolled (660, 374) with delta (0, 0)
Screenshot: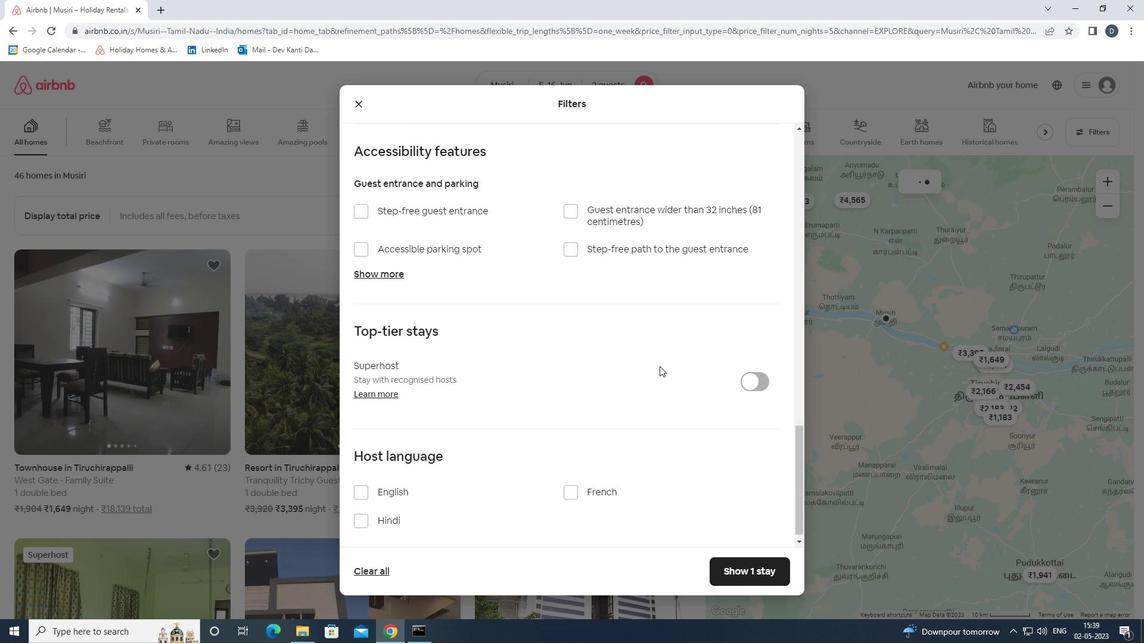 
Action: Mouse moved to (360, 487)
Screenshot: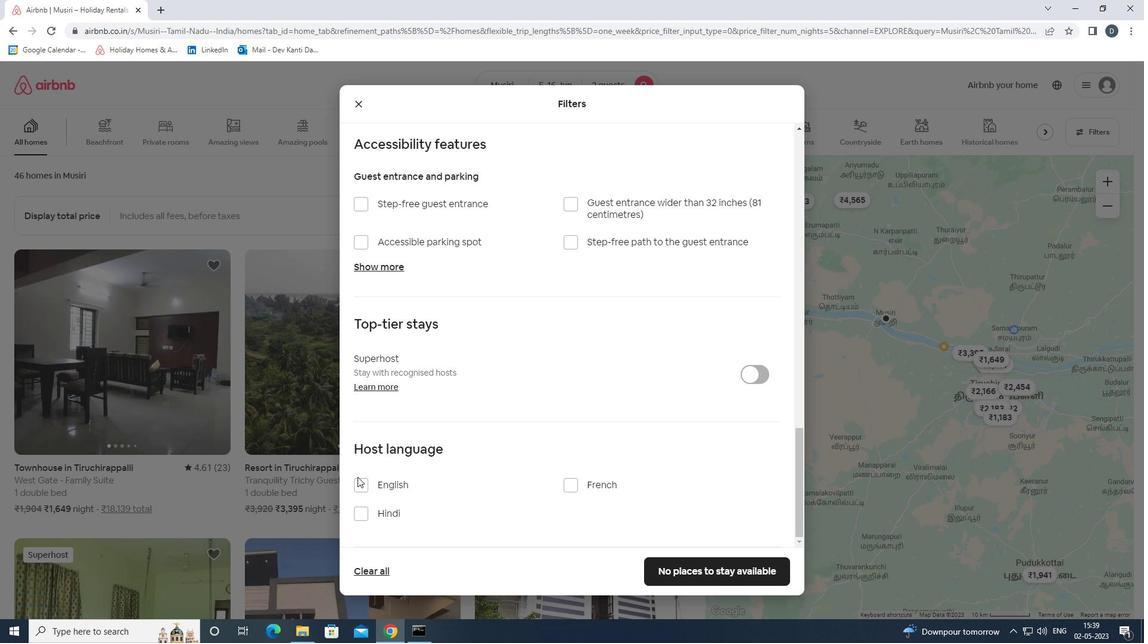 
Action: Mouse pressed left at (360, 487)
Screenshot: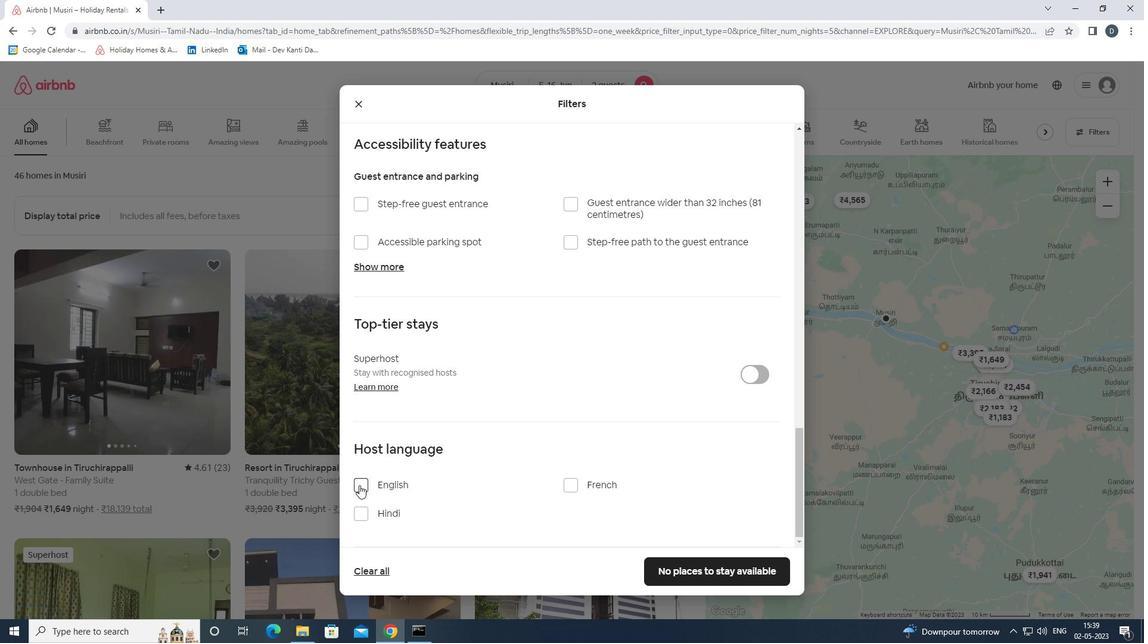 
Action: Mouse moved to (694, 562)
Screenshot: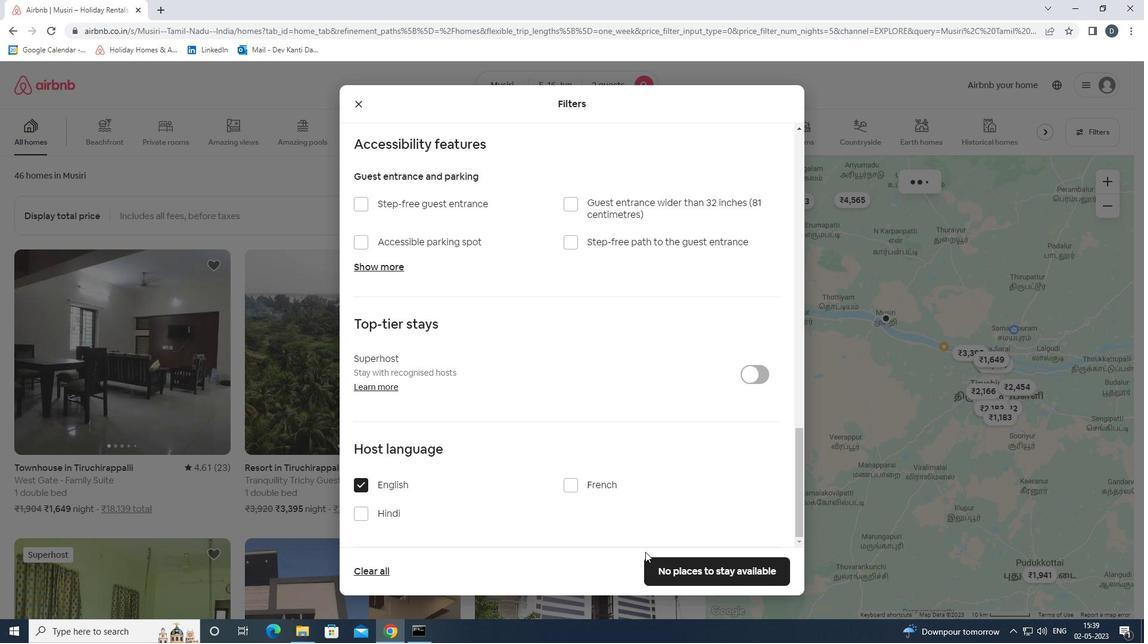 
Action: Mouse pressed left at (694, 562)
Screenshot: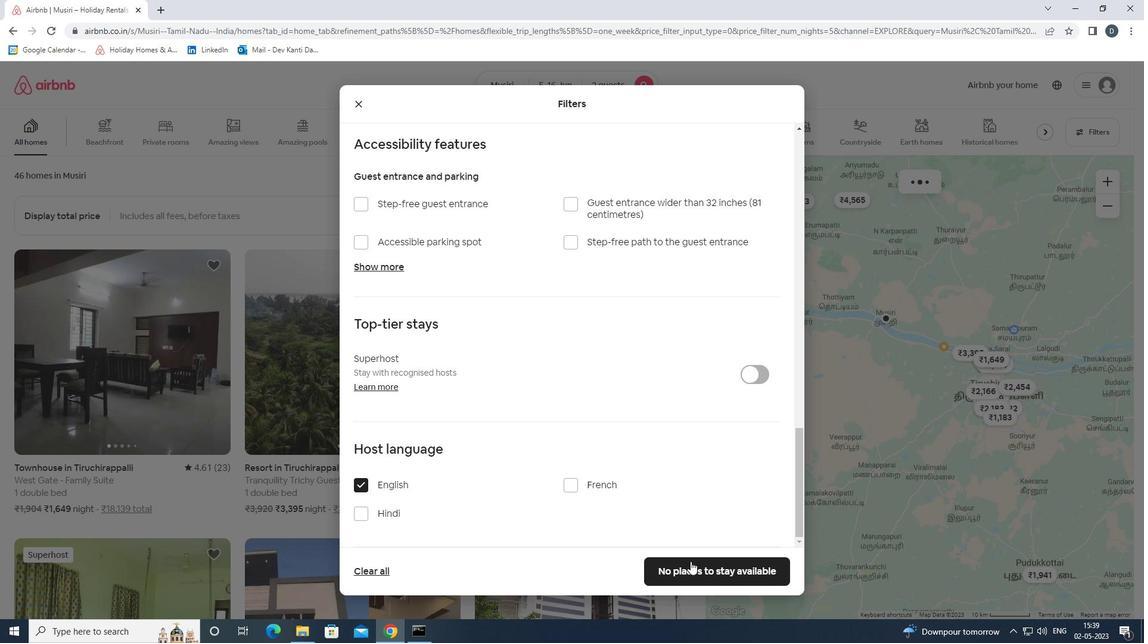
Action: Mouse moved to (571, 335)
Screenshot: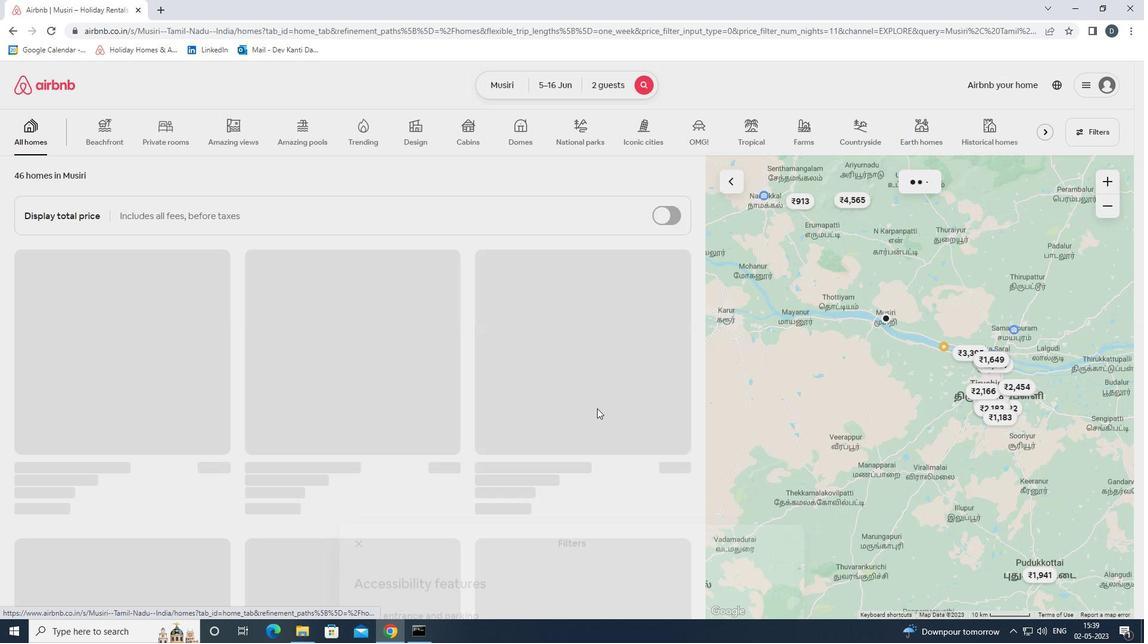 
